 Task: In the  document Monkey.doc ,align picture to the 'center'. Insert word art below the picture and give heading  'Monkey  in Light Orange'
Action: Mouse moved to (503, 771)
Screenshot: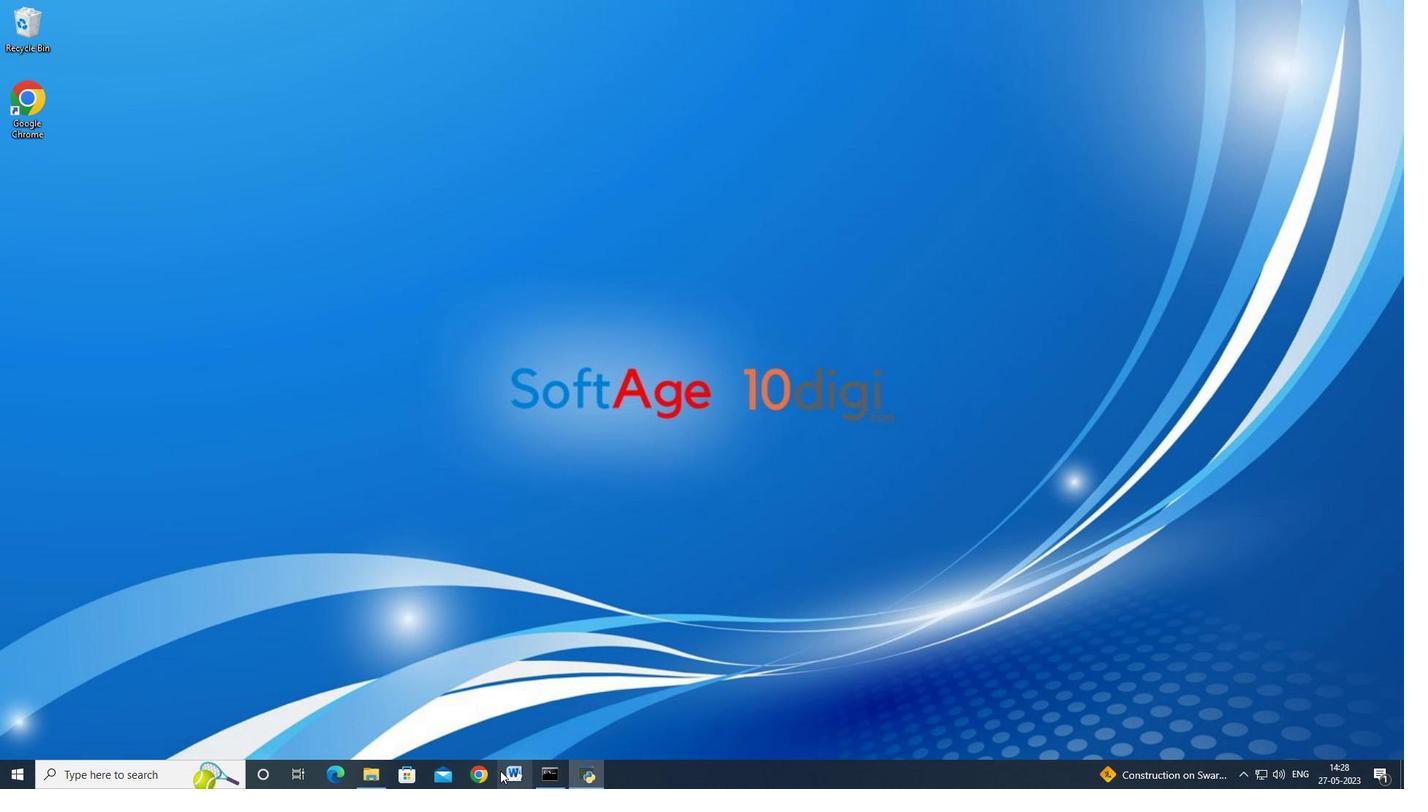 
Action: Mouse pressed left at (503, 771)
Screenshot: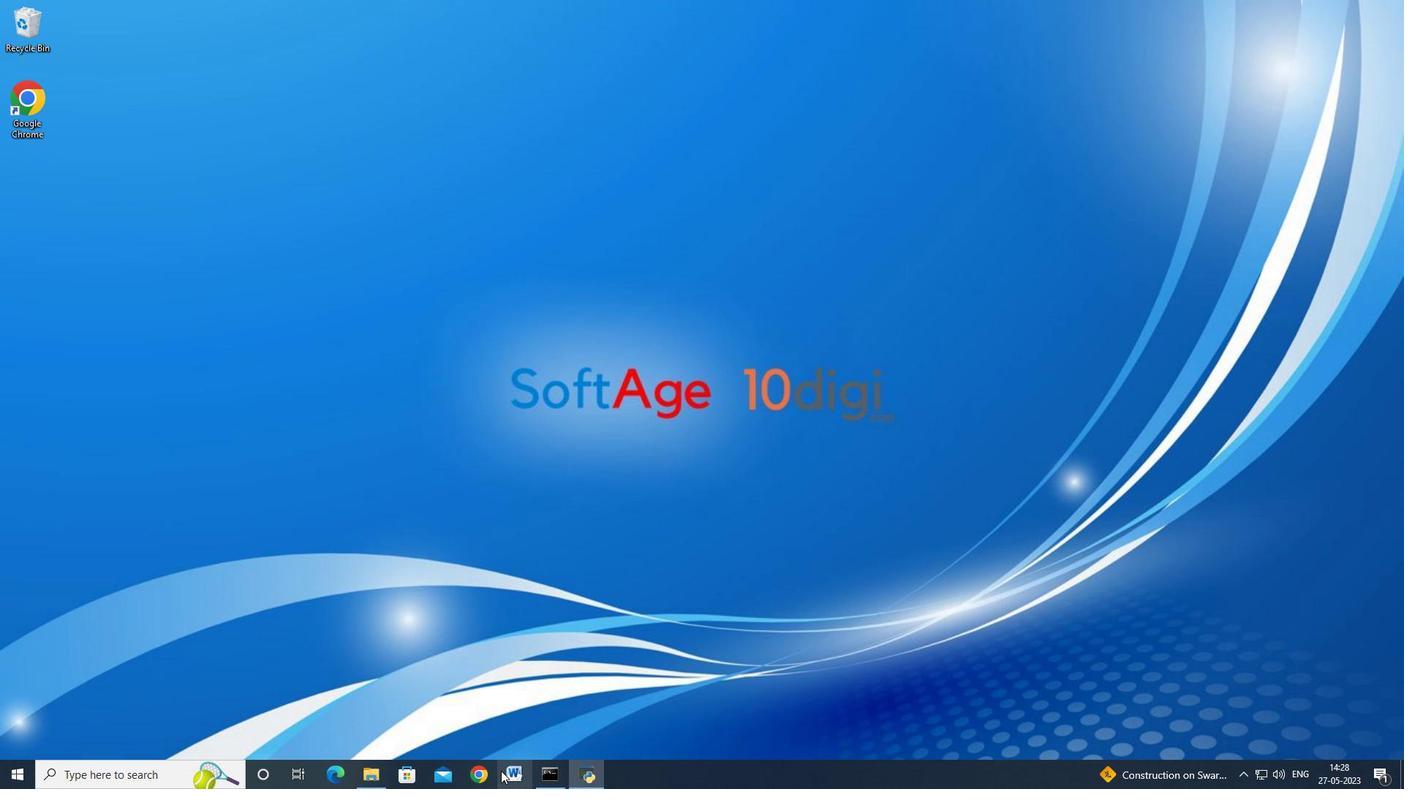 
Action: Mouse moved to (10, 28)
Screenshot: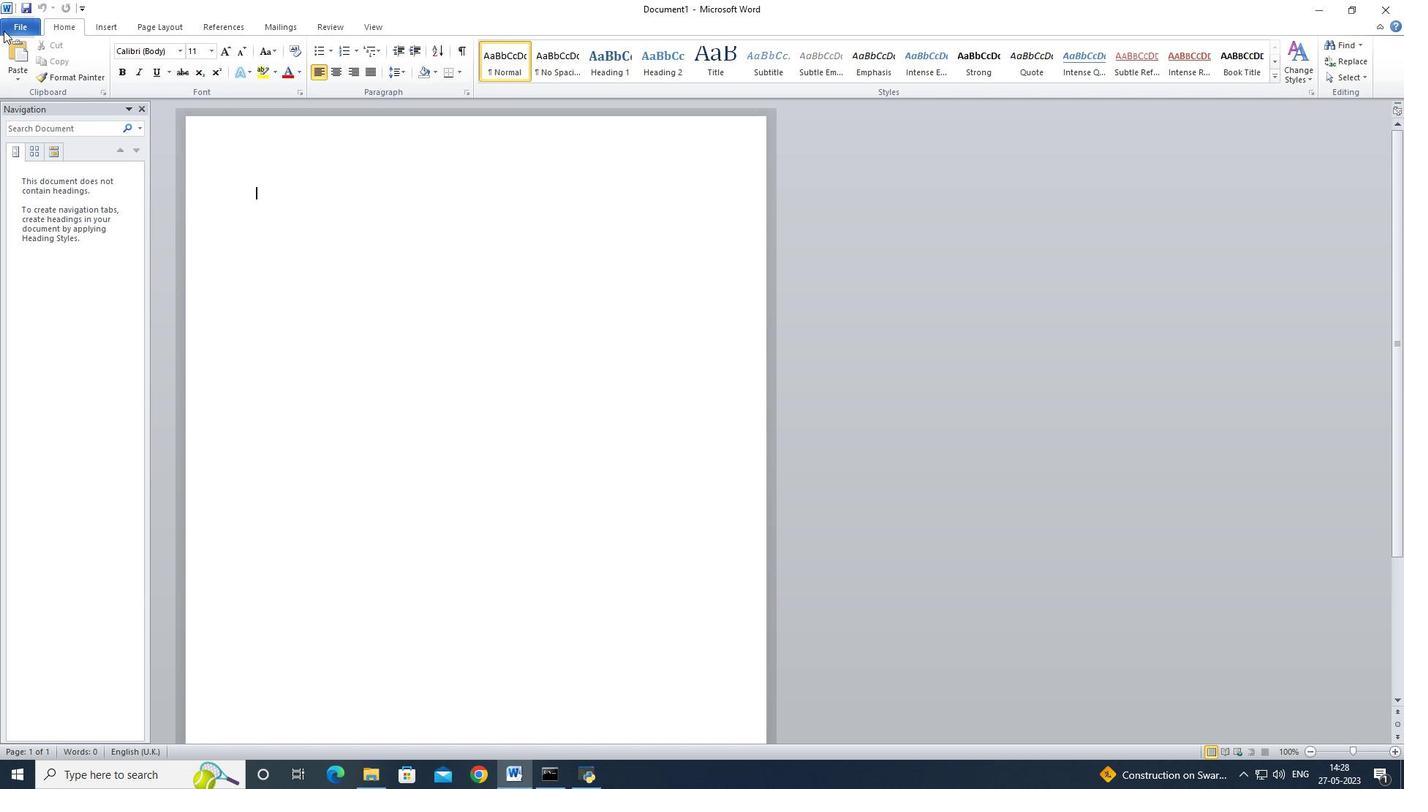 
Action: Mouse pressed left at (10, 28)
Screenshot: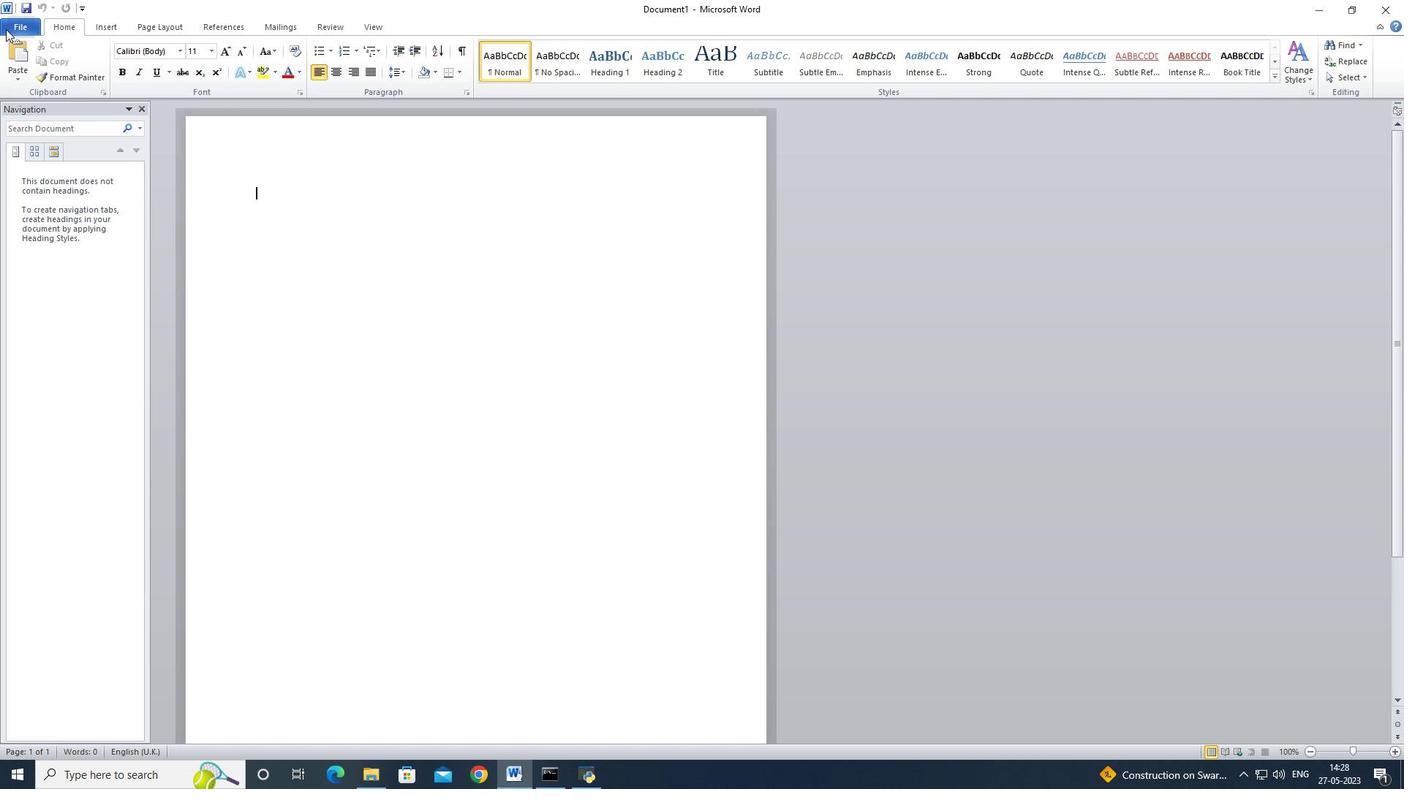 
Action: Mouse moved to (36, 90)
Screenshot: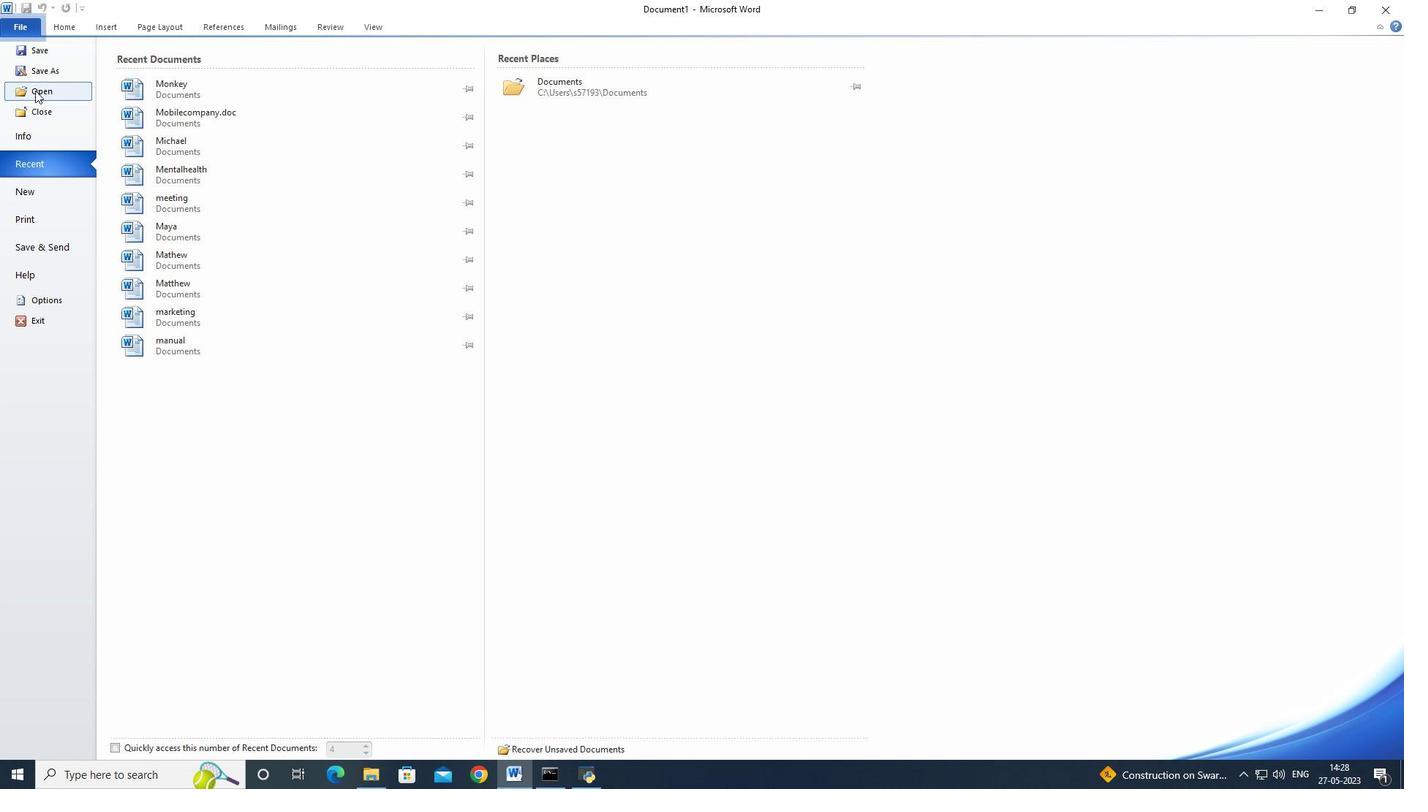 
Action: Mouse pressed left at (36, 90)
Screenshot: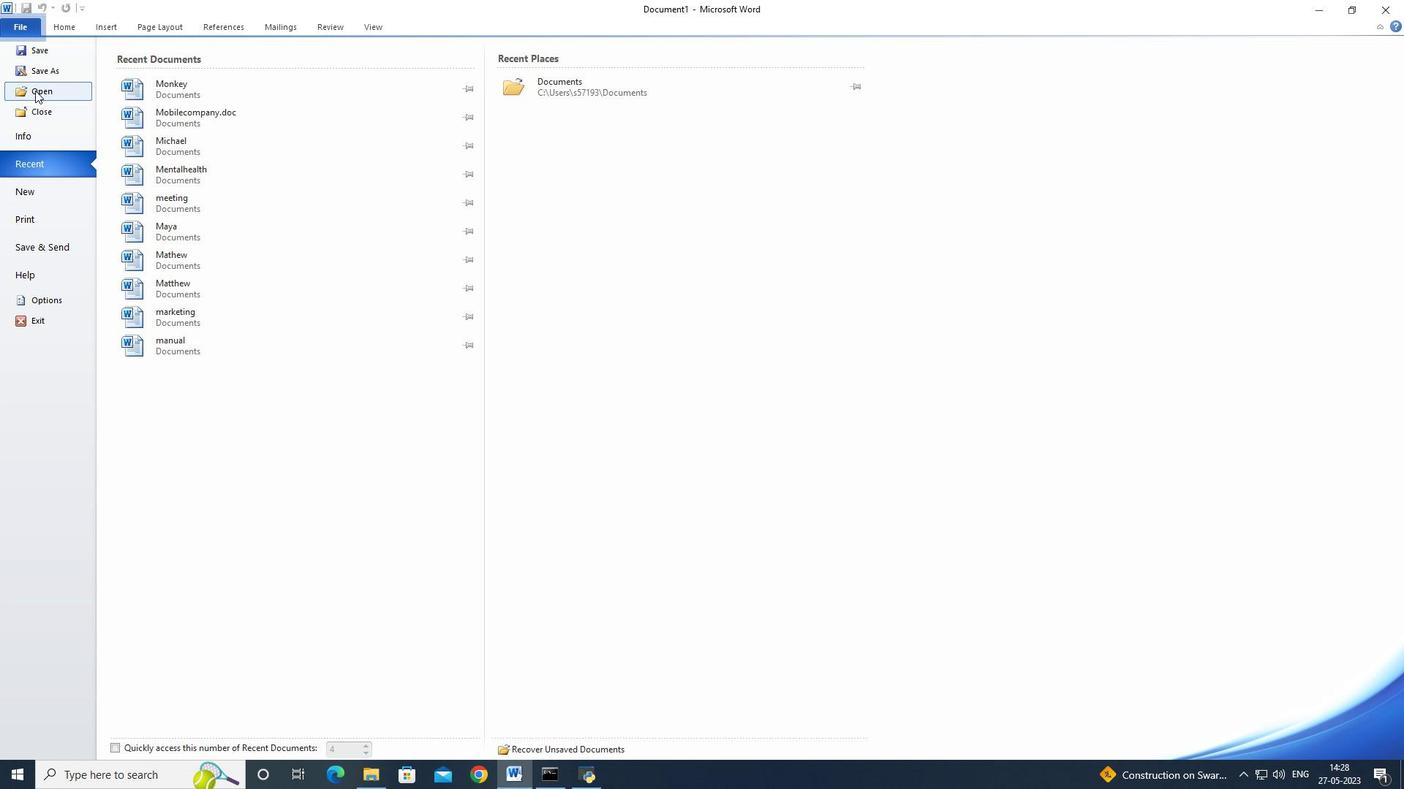 
Action: Mouse moved to (169, 154)
Screenshot: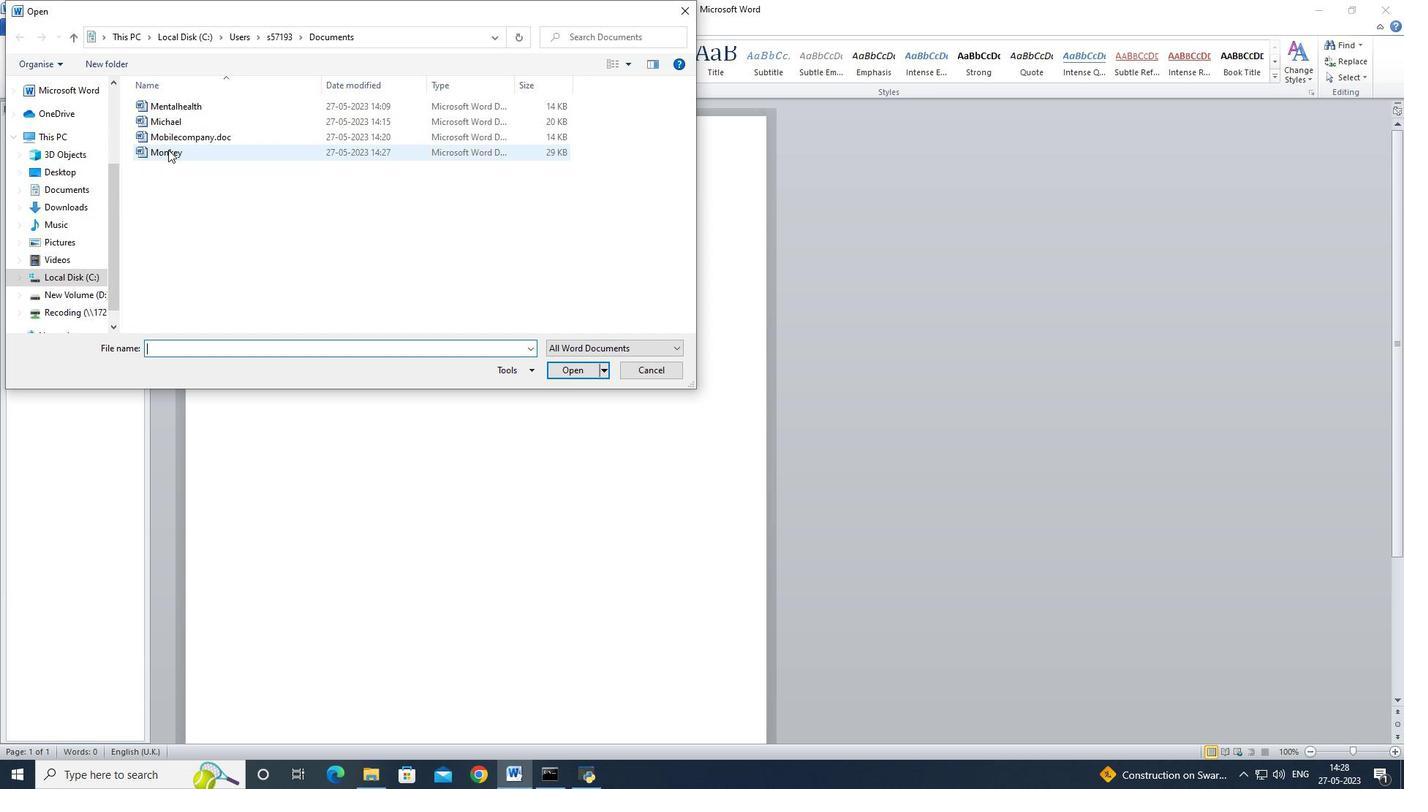 
Action: Mouse pressed left at (169, 154)
Screenshot: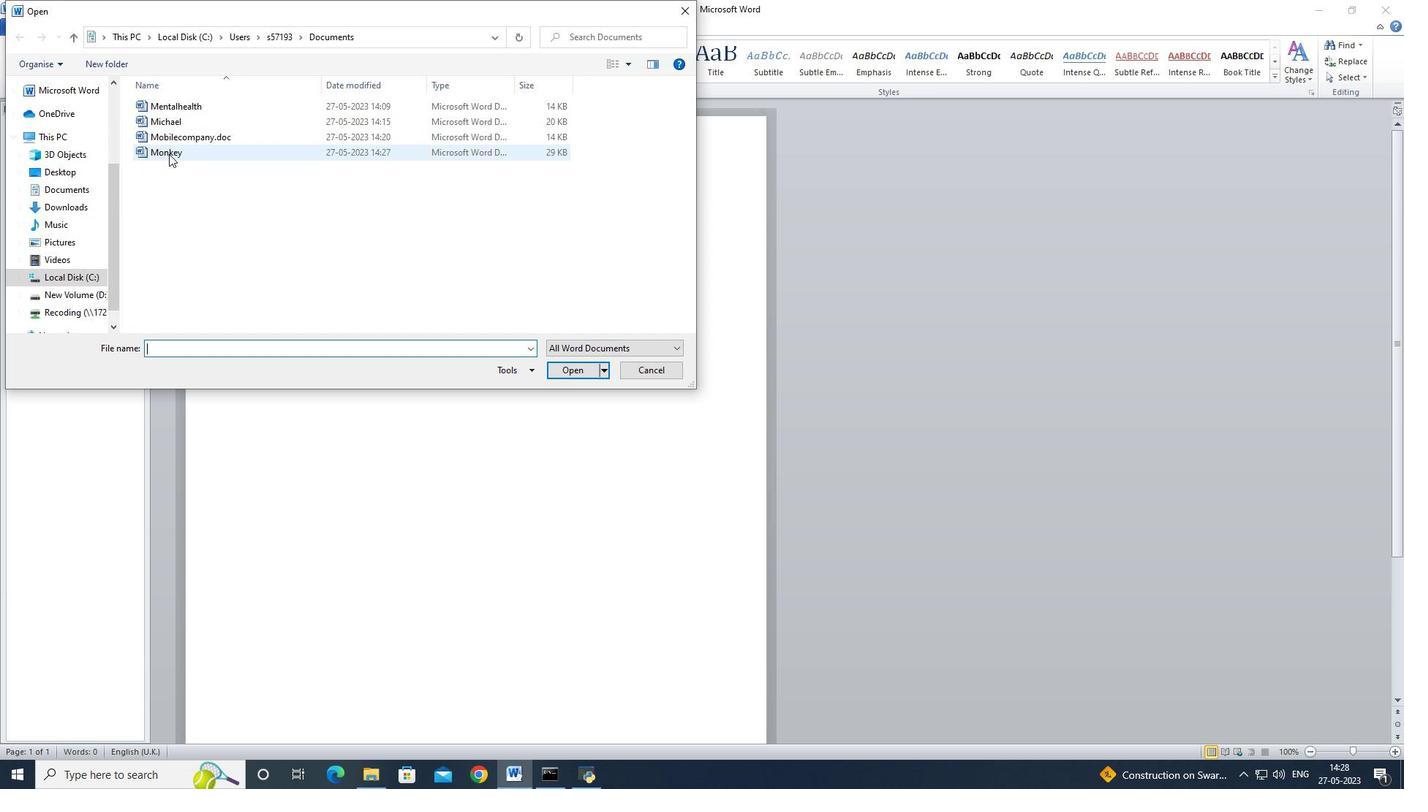 
Action: Mouse moved to (557, 370)
Screenshot: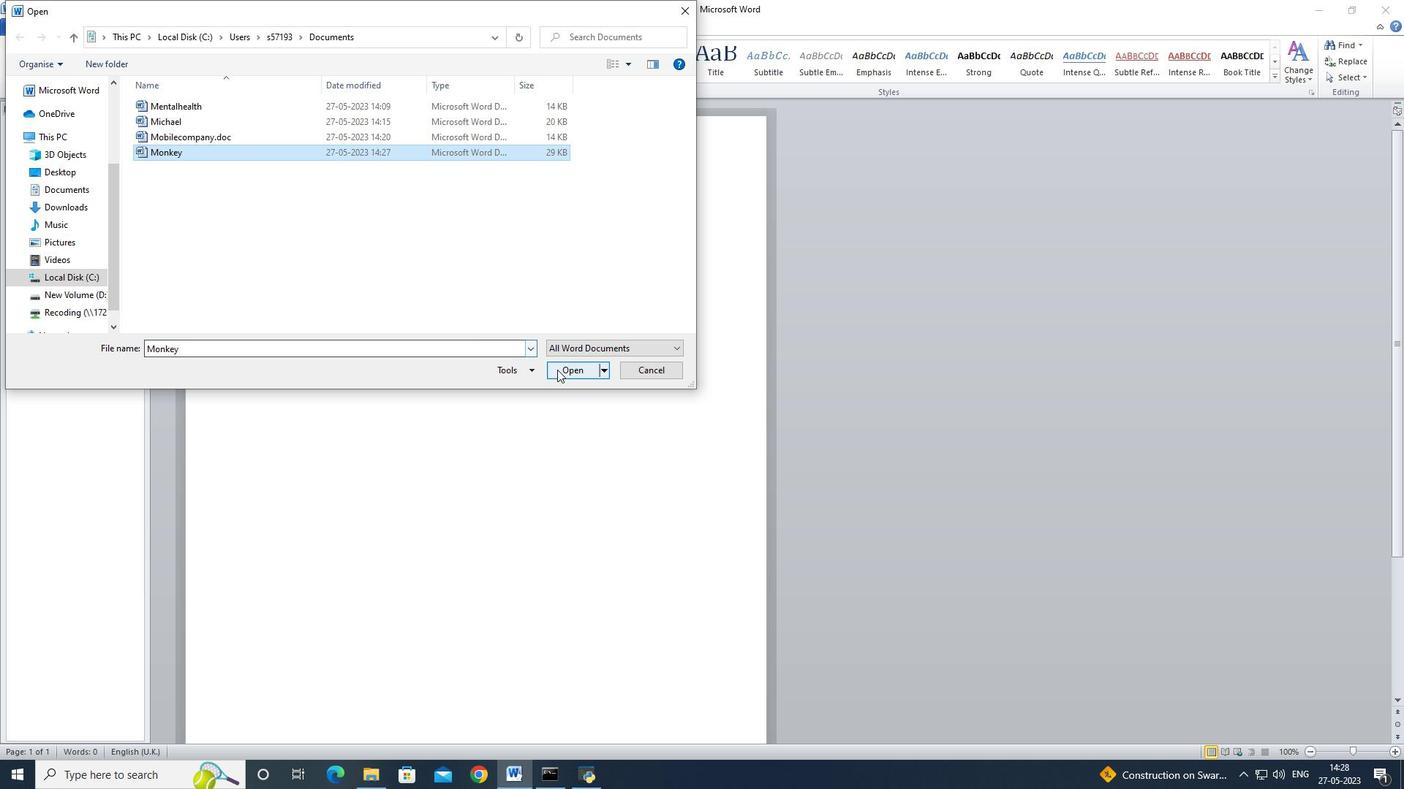 
Action: Mouse pressed left at (557, 370)
Screenshot: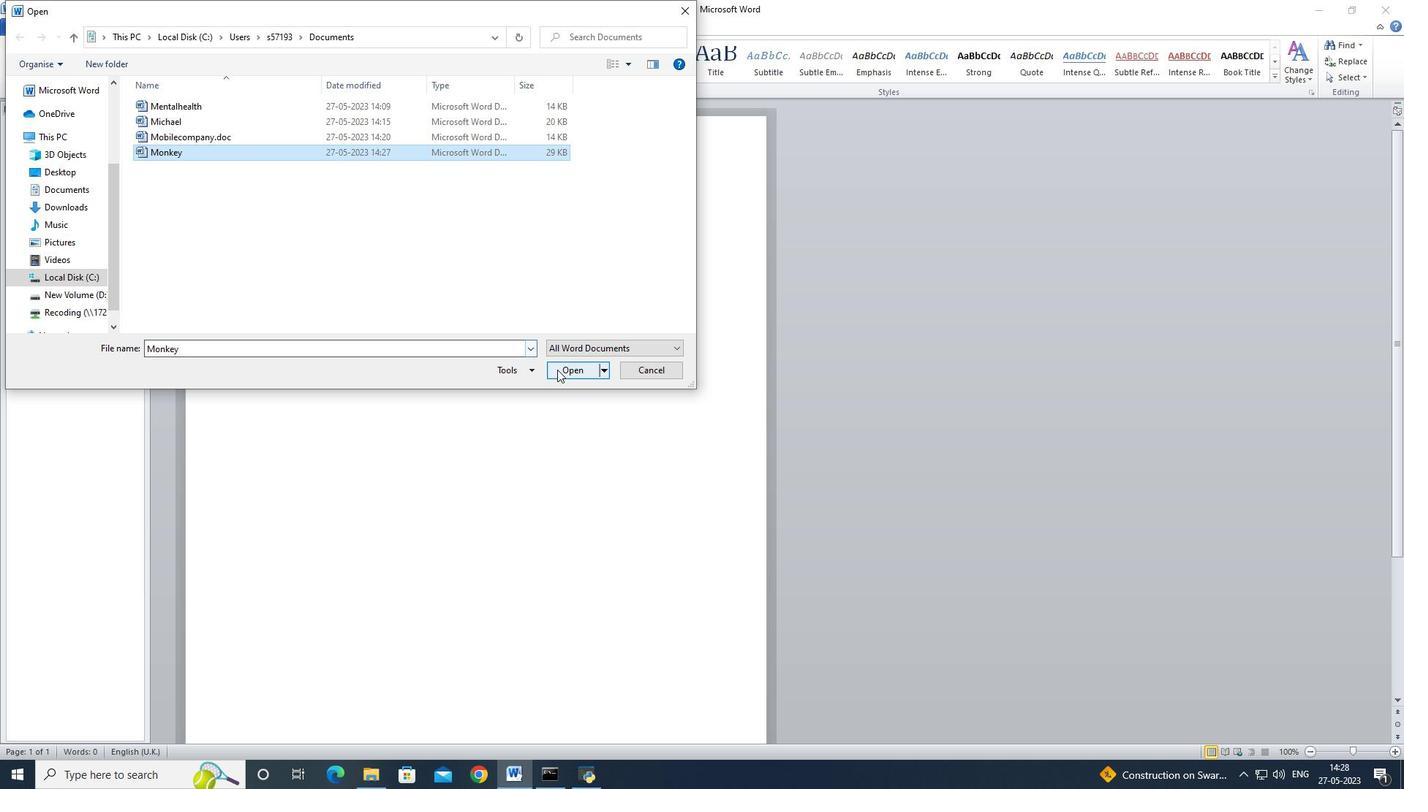 
Action: Mouse moved to (334, 285)
Screenshot: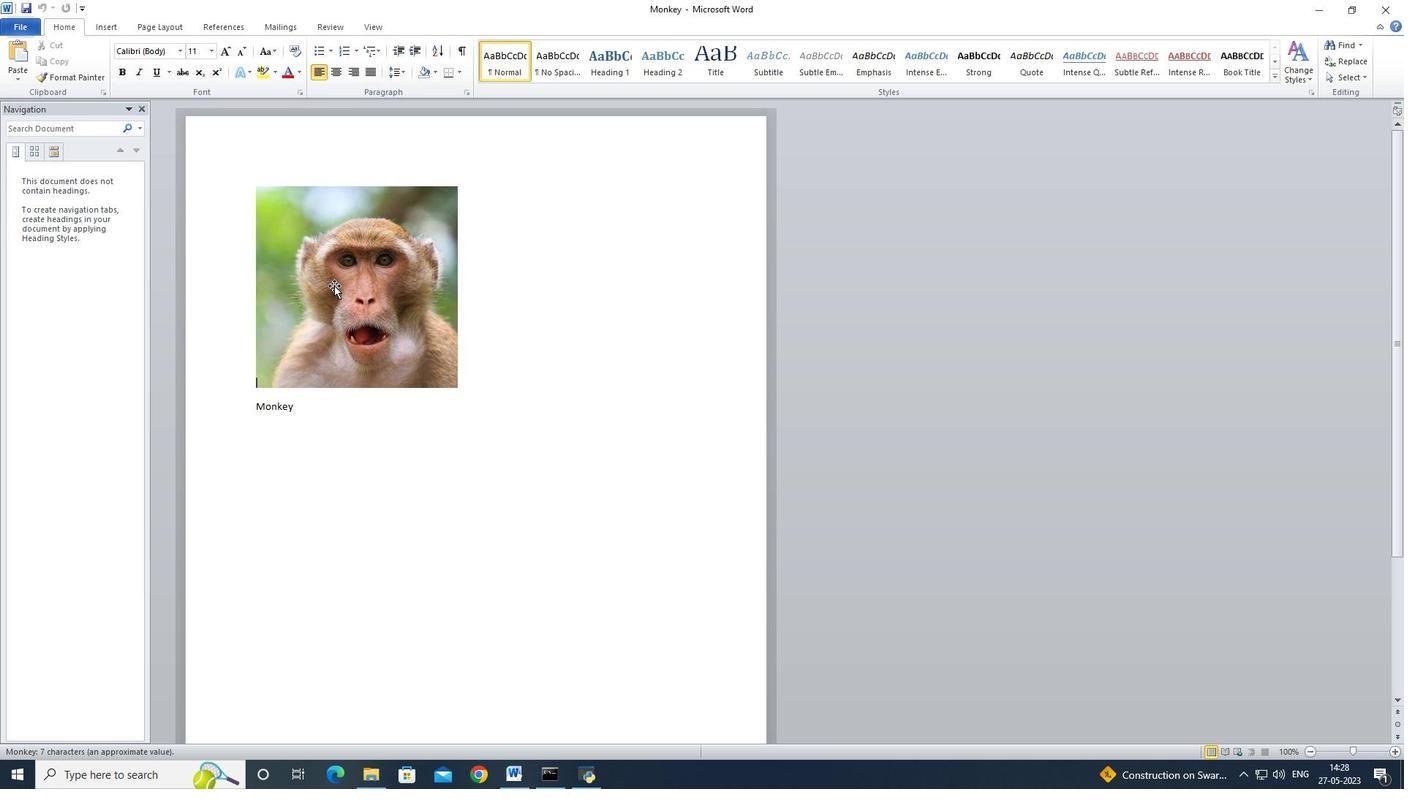 
Action: Mouse pressed left at (334, 285)
Screenshot: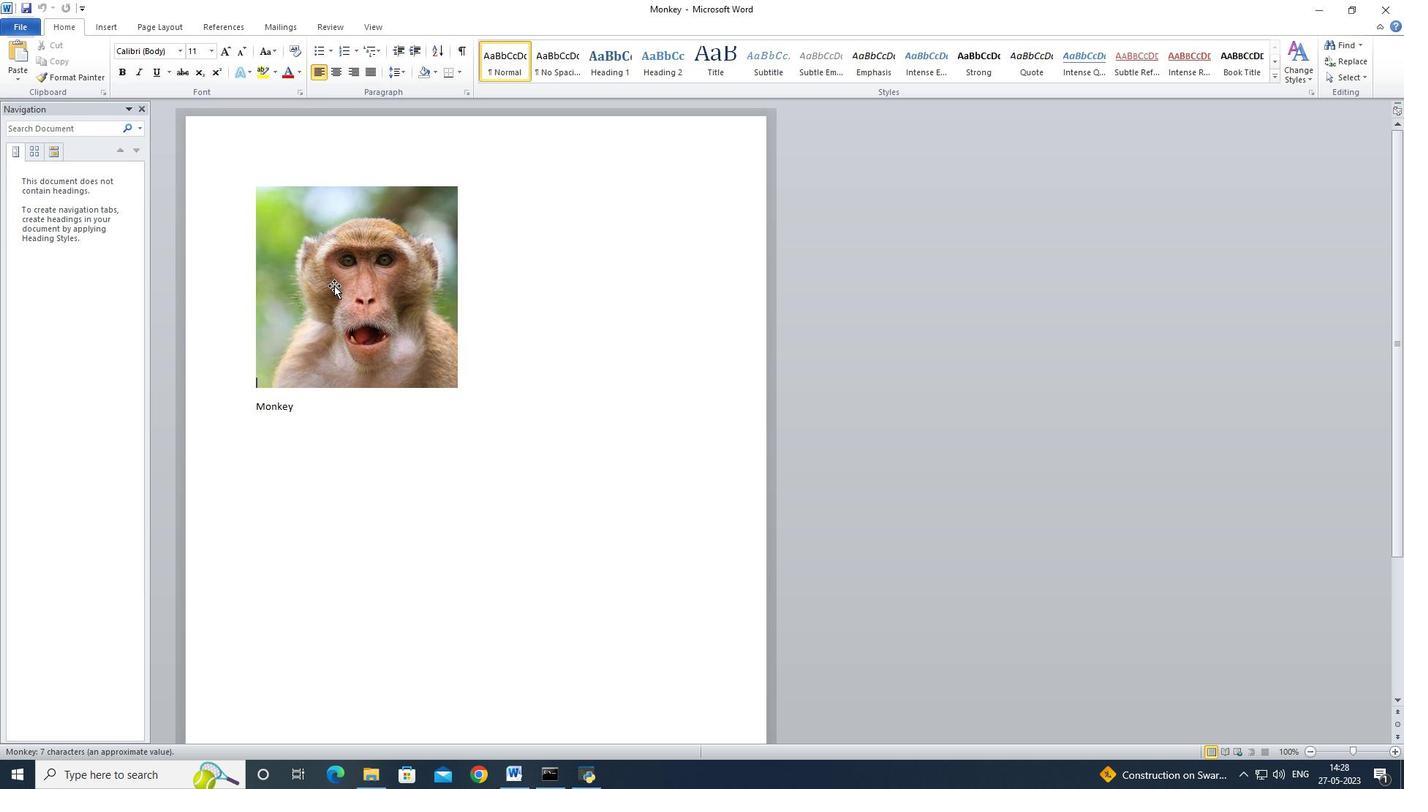 
Action: Mouse moved to (334, 73)
Screenshot: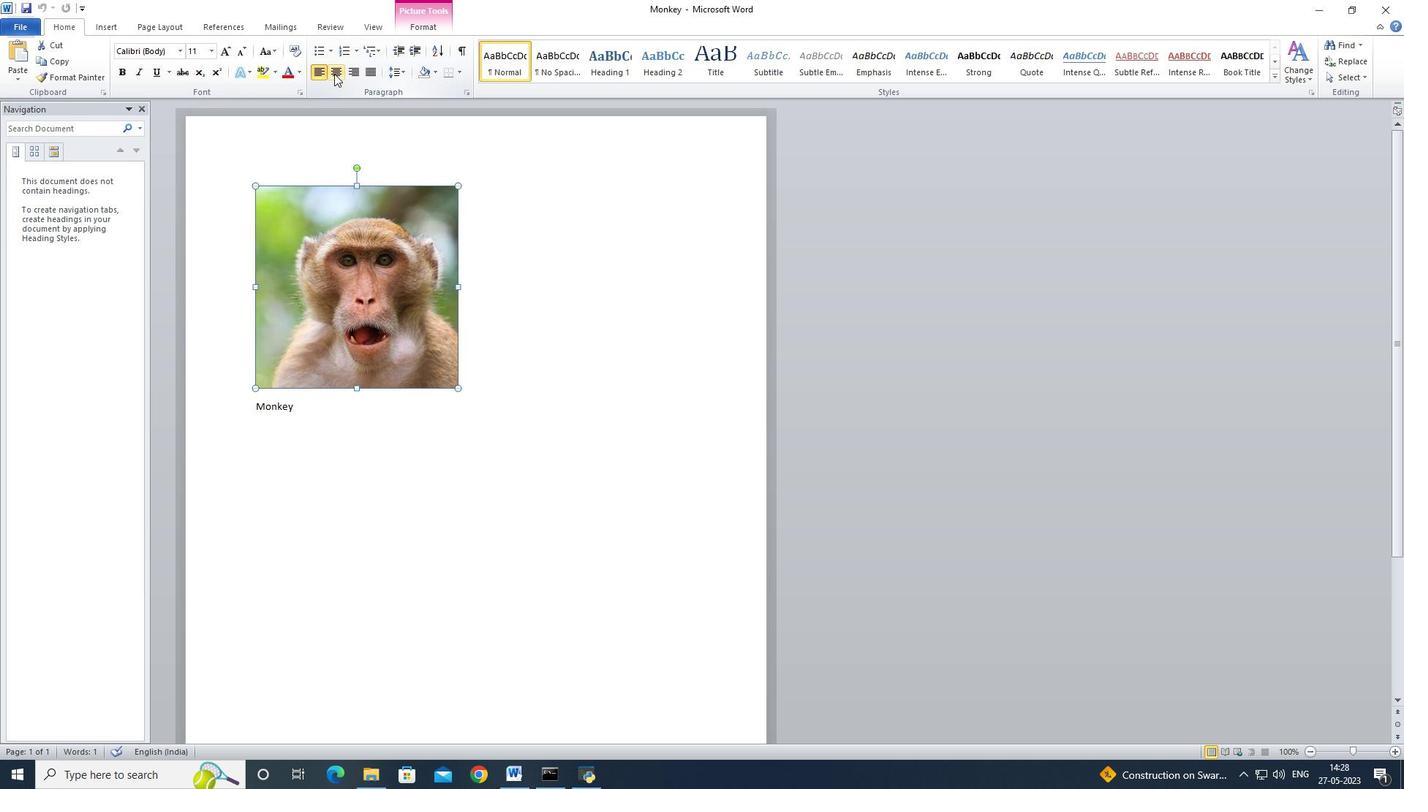 
Action: Mouse pressed left at (334, 73)
Screenshot: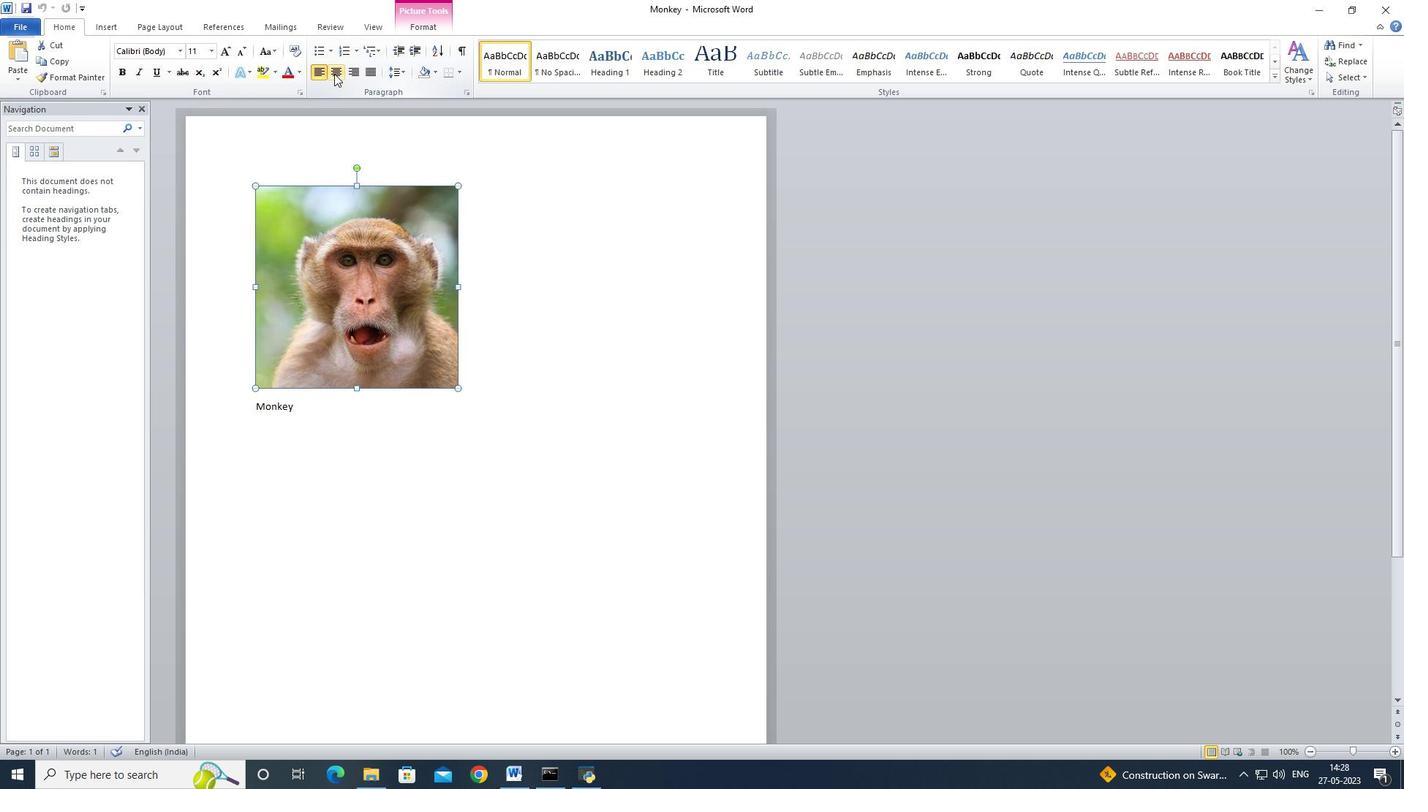 
Action: Mouse moved to (622, 254)
Screenshot: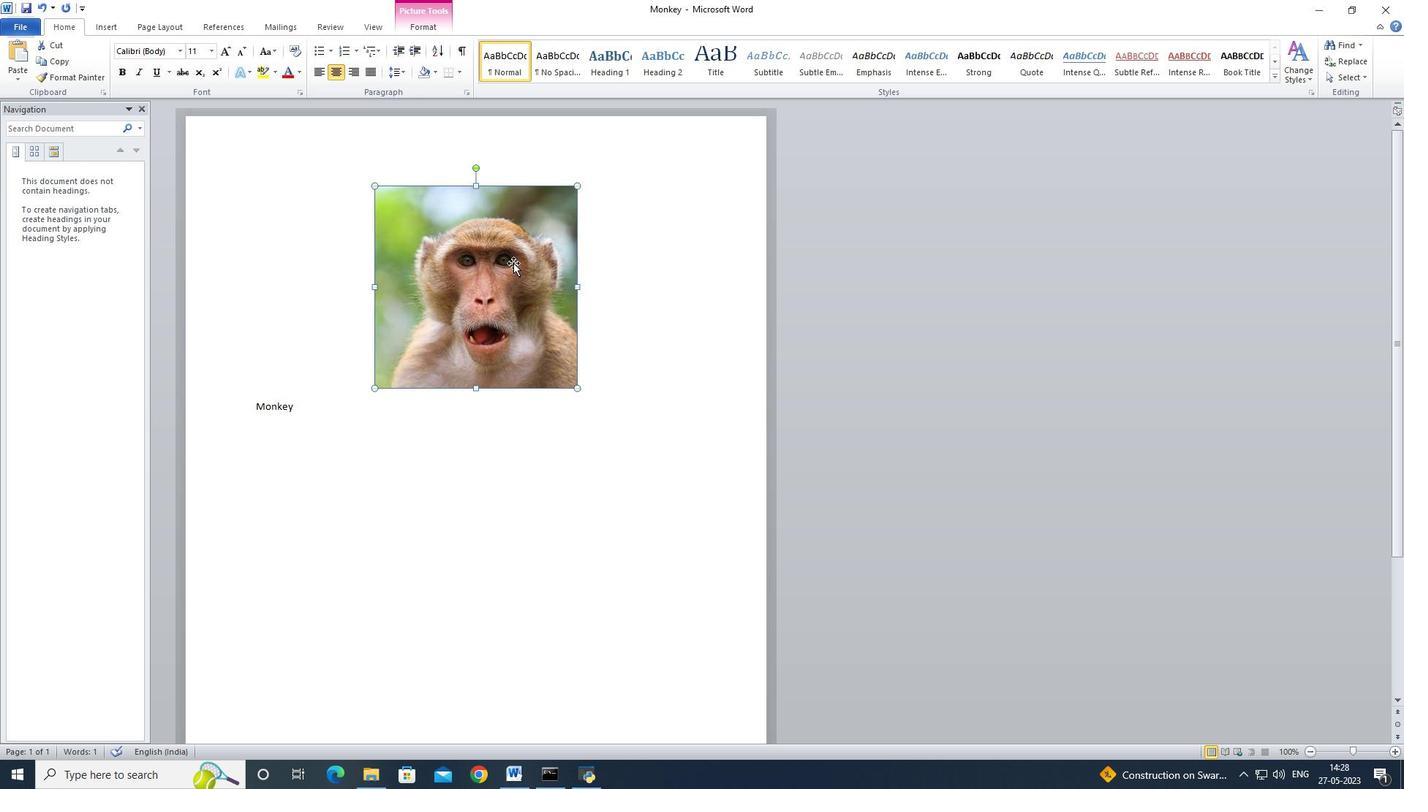 
Action: Mouse pressed left at (622, 254)
Screenshot: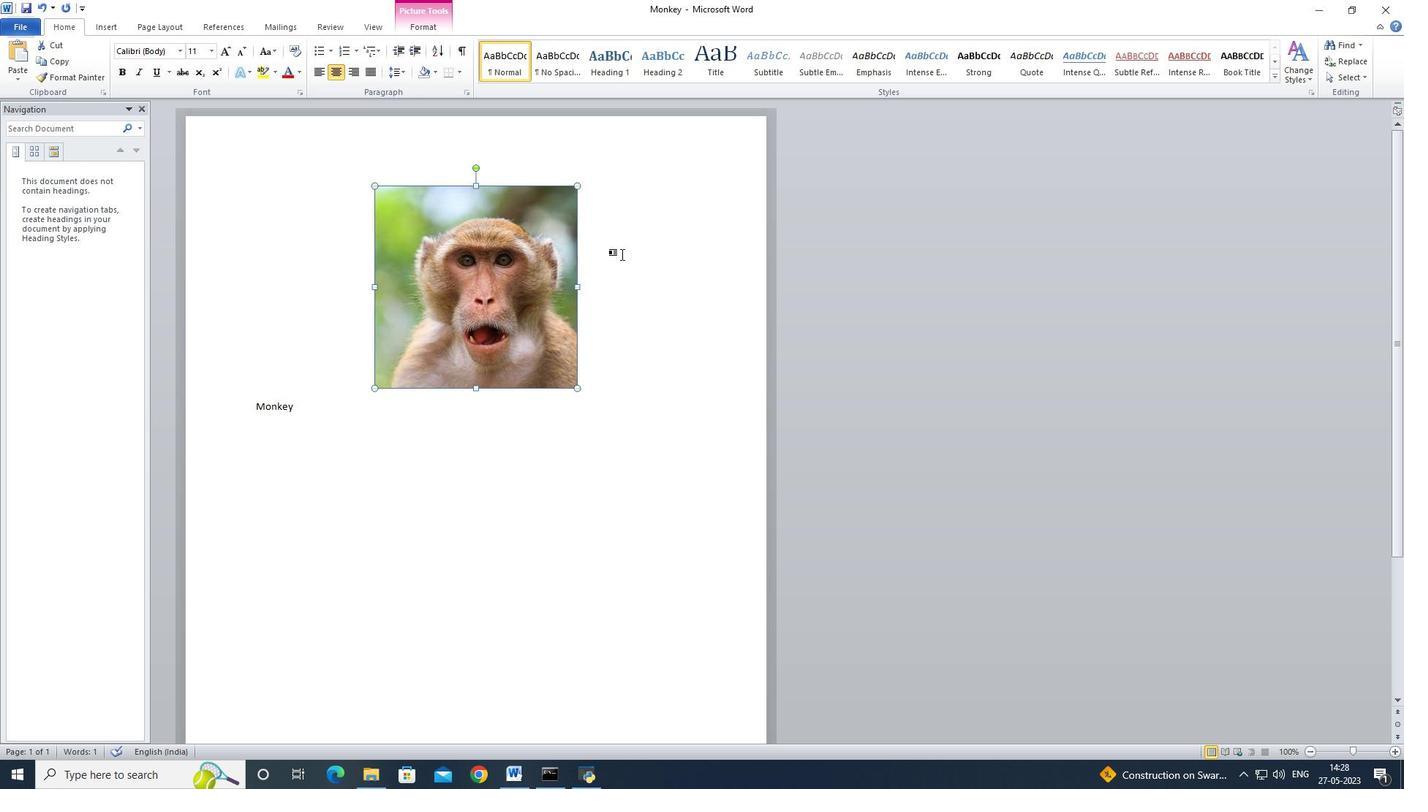 
Action: Mouse moved to (111, 27)
Screenshot: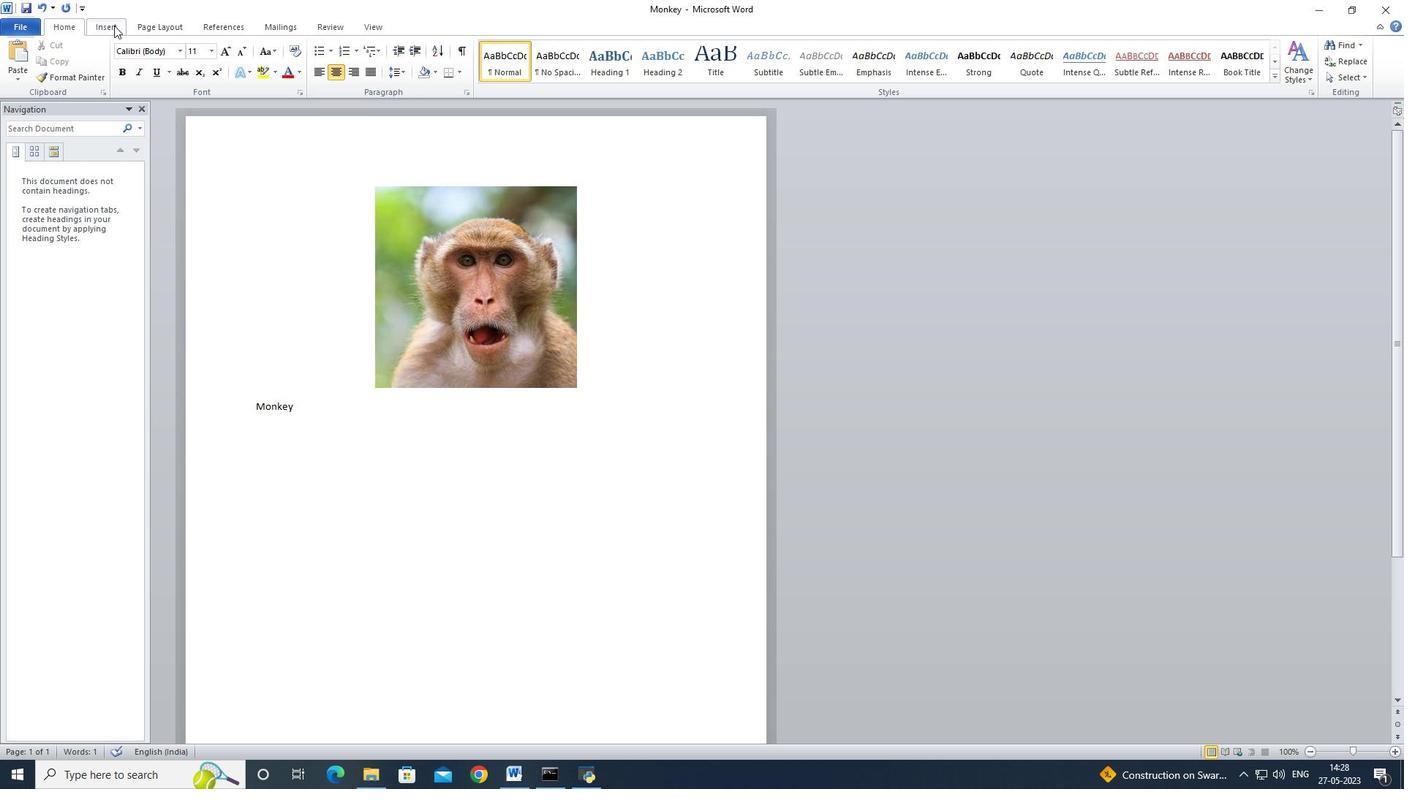 
Action: Mouse pressed left at (111, 27)
Screenshot: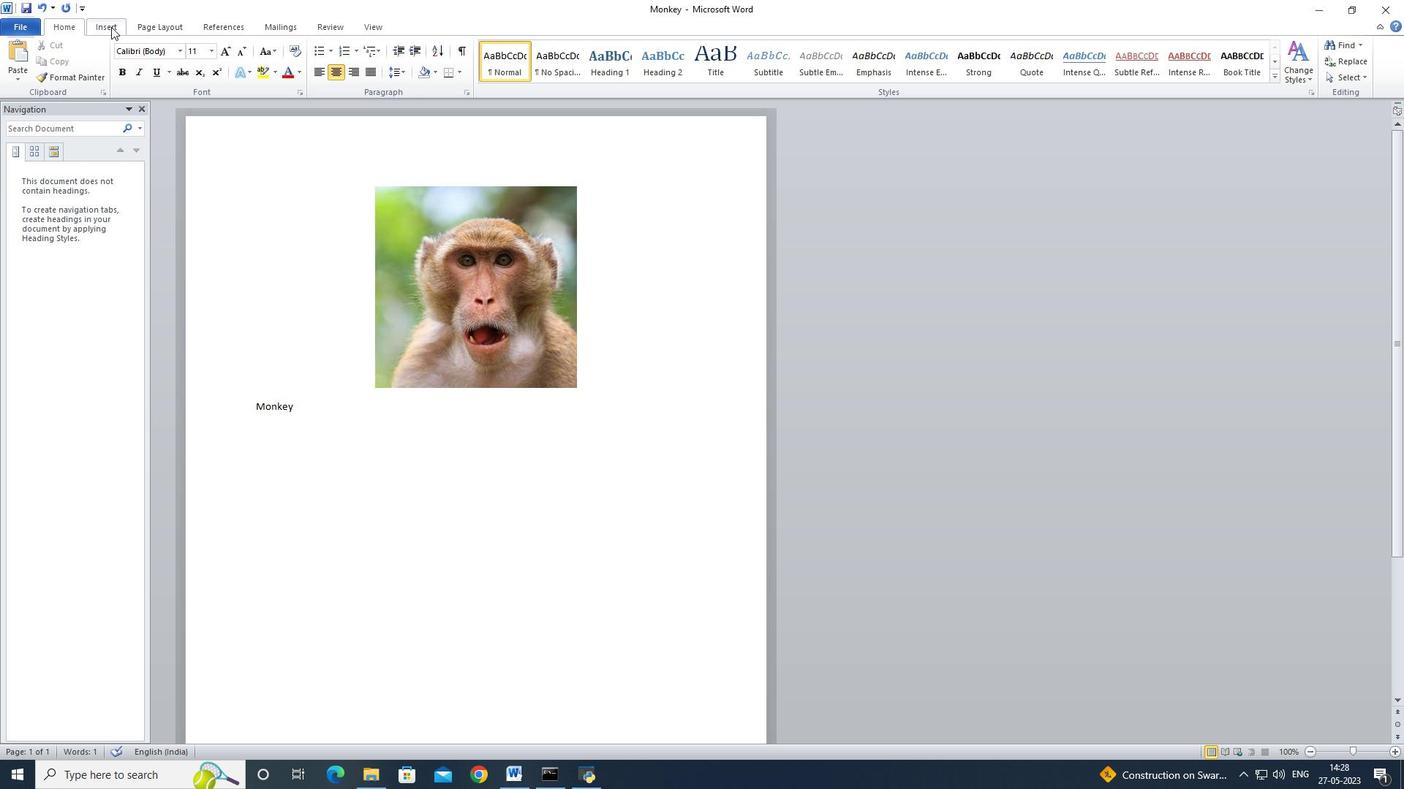 
Action: Mouse moved to (688, 76)
Screenshot: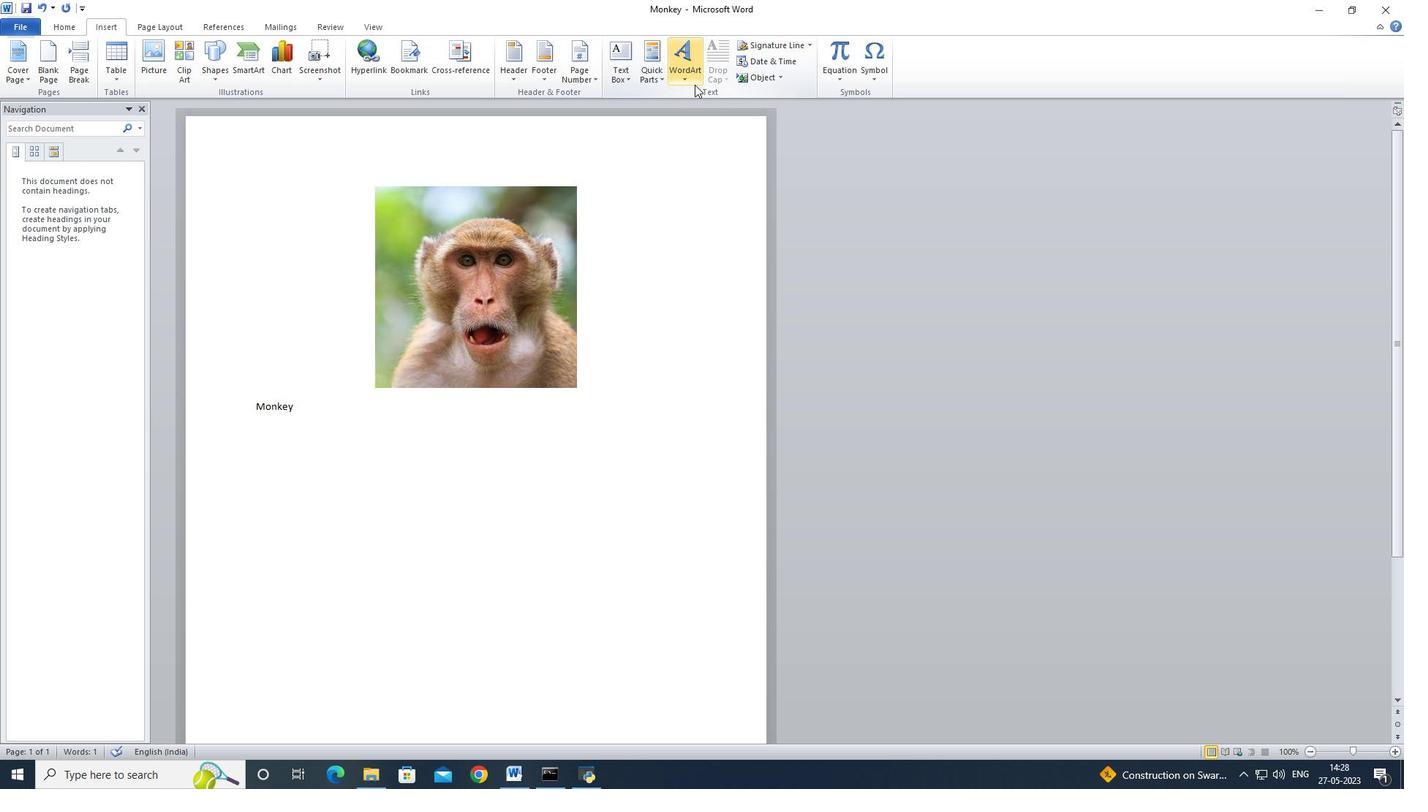 
Action: Mouse pressed left at (688, 76)
Screenshot: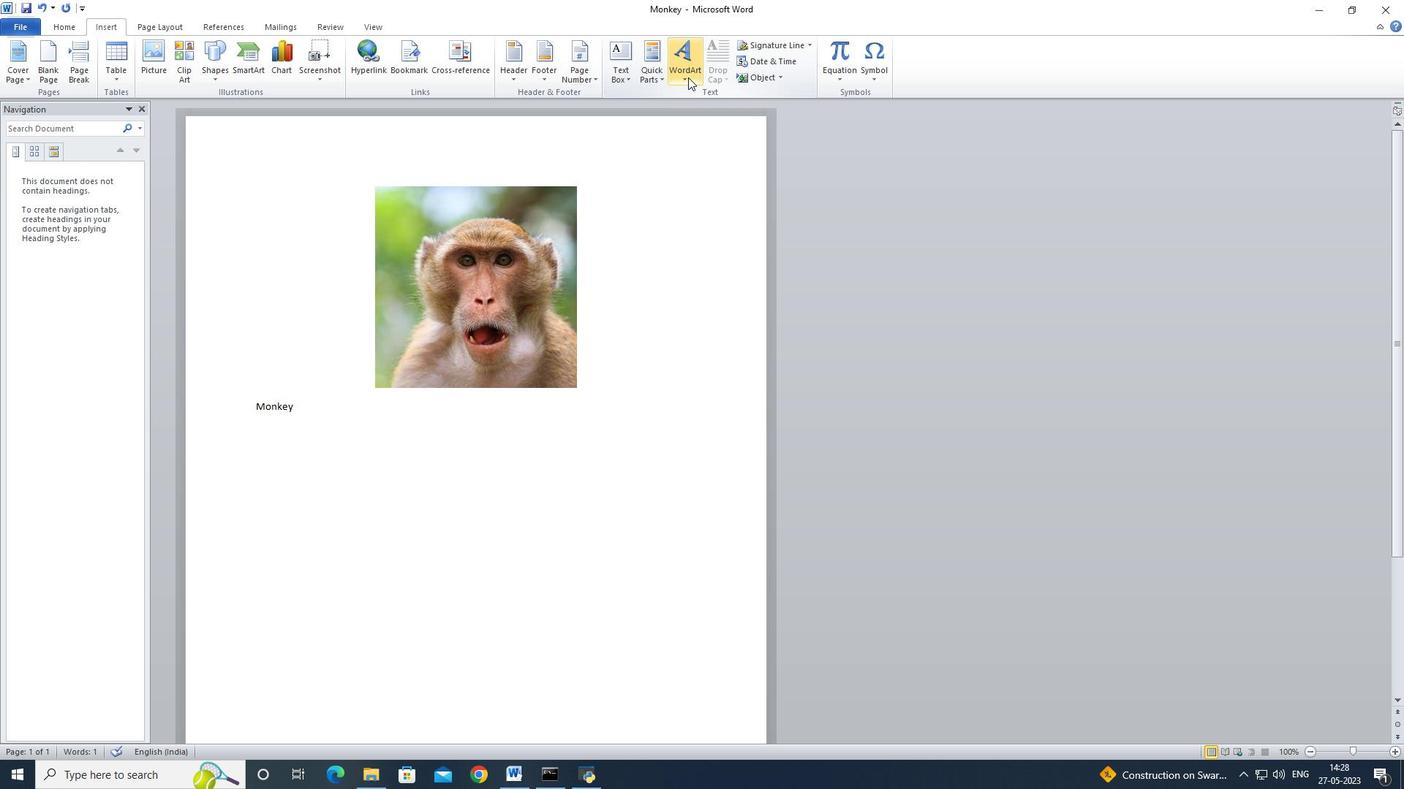 
Action: Mouse moved to (718, 106)
Screenshot: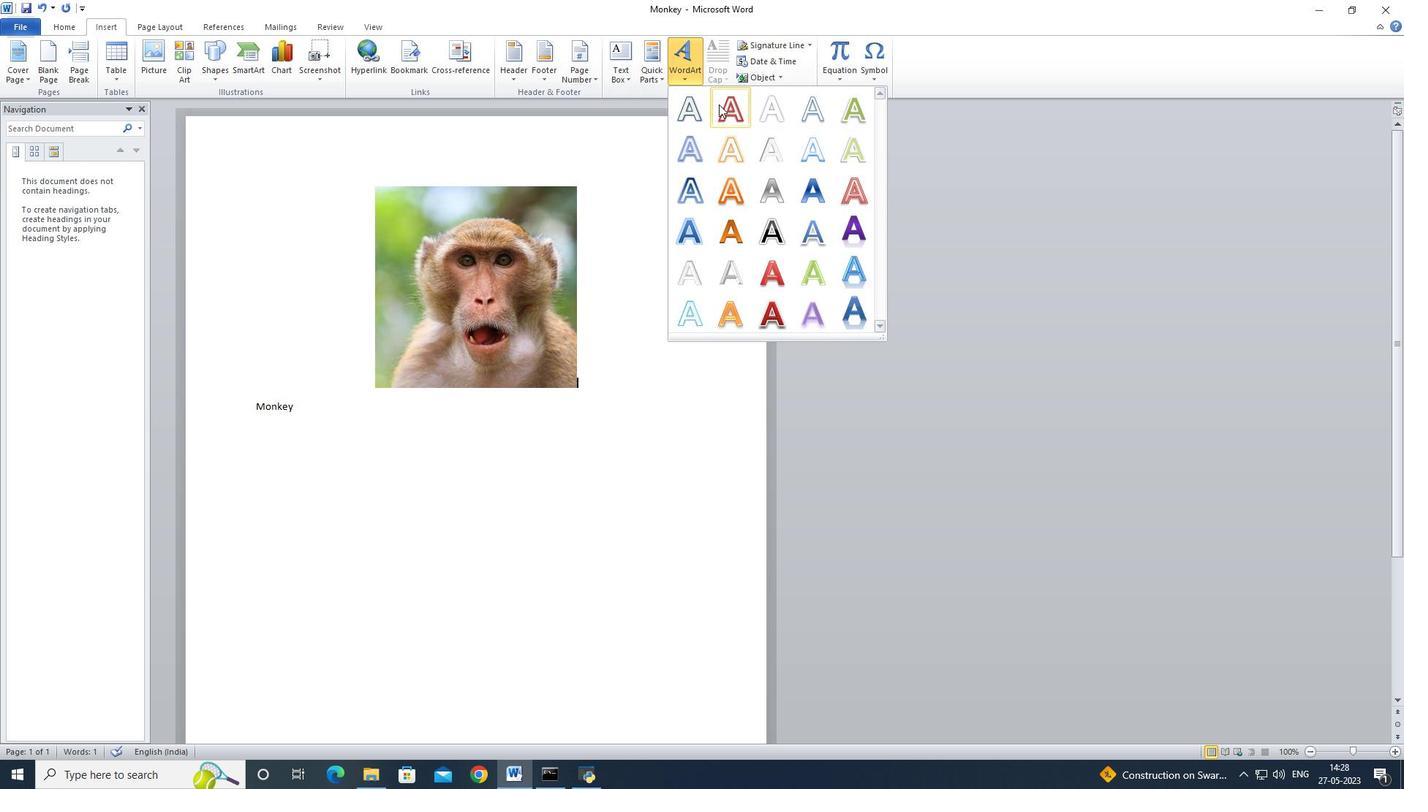 
Action: Mouse pressed left at (718, 106)
Screenshot: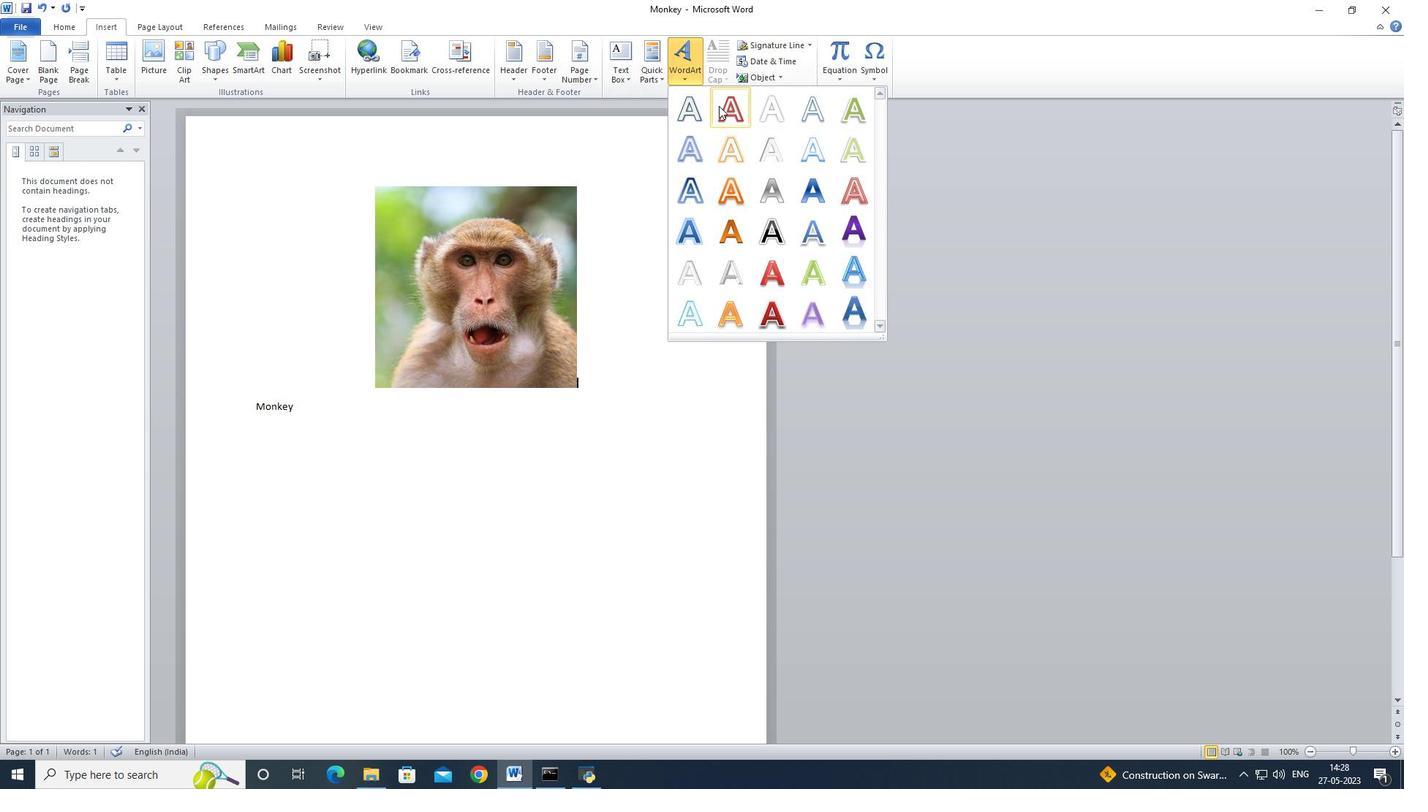 
Action: Mouse moved to (353, 185)
Screenshot: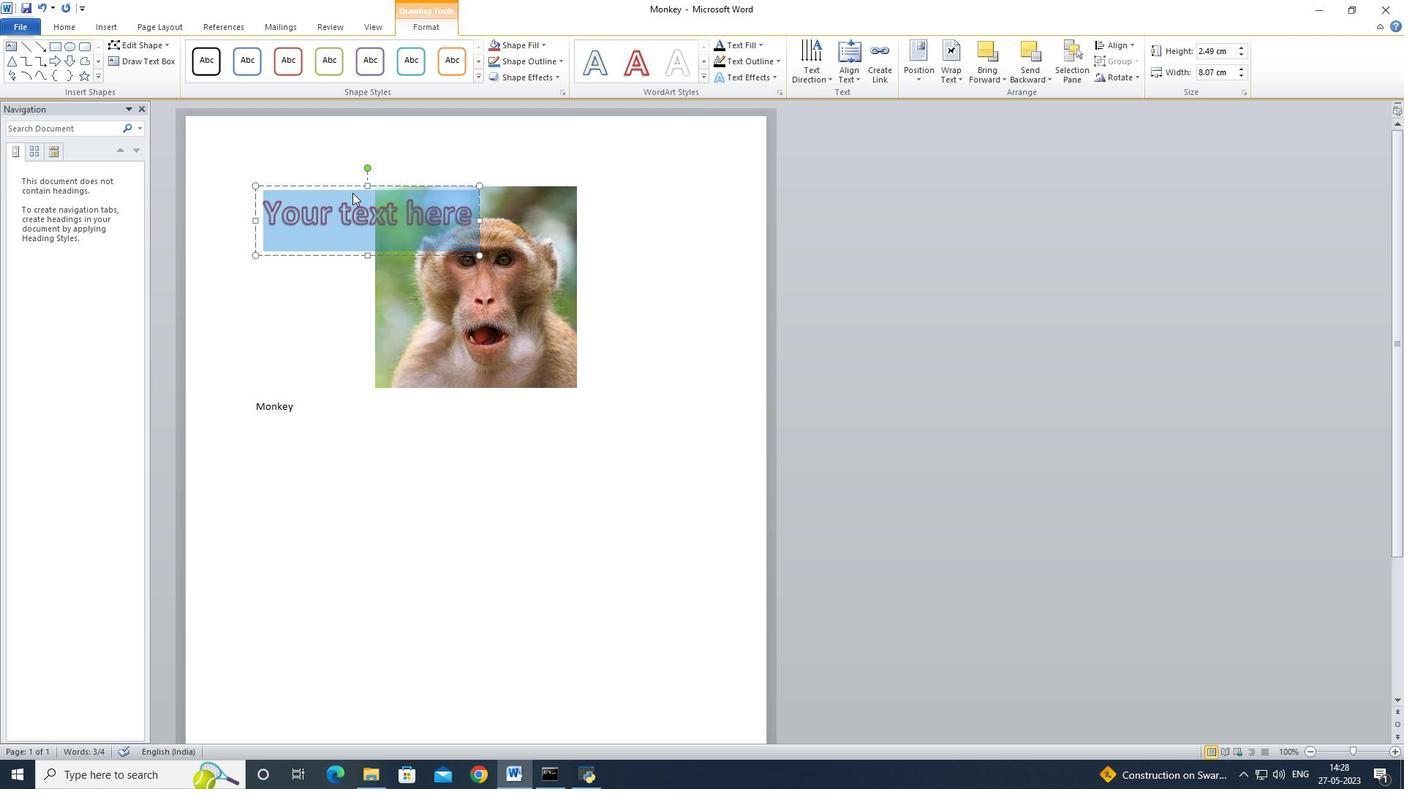 
Action: Mouse pressed left at (353, 185)
Screenshot: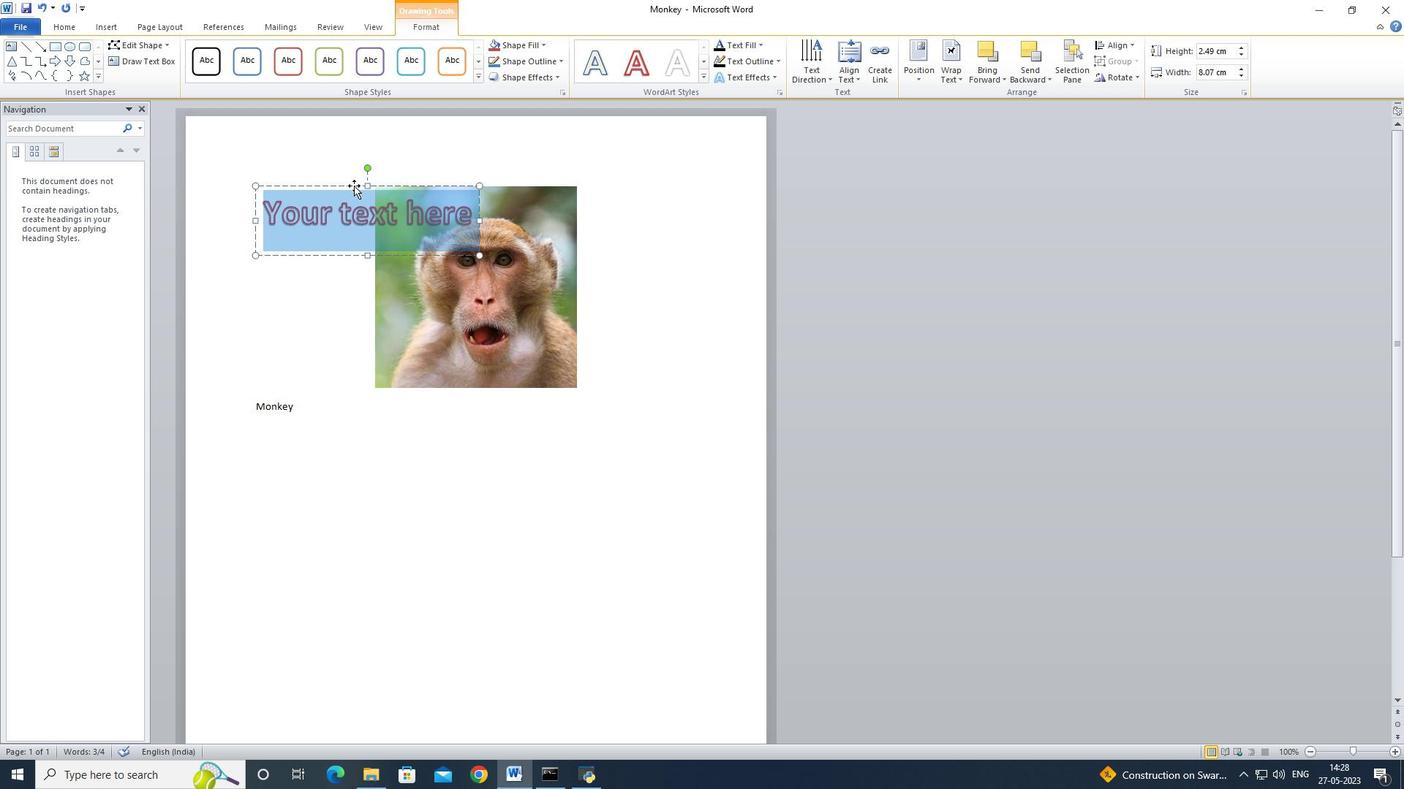 
Action: Mouse moved to (452, 416)
Screenshot: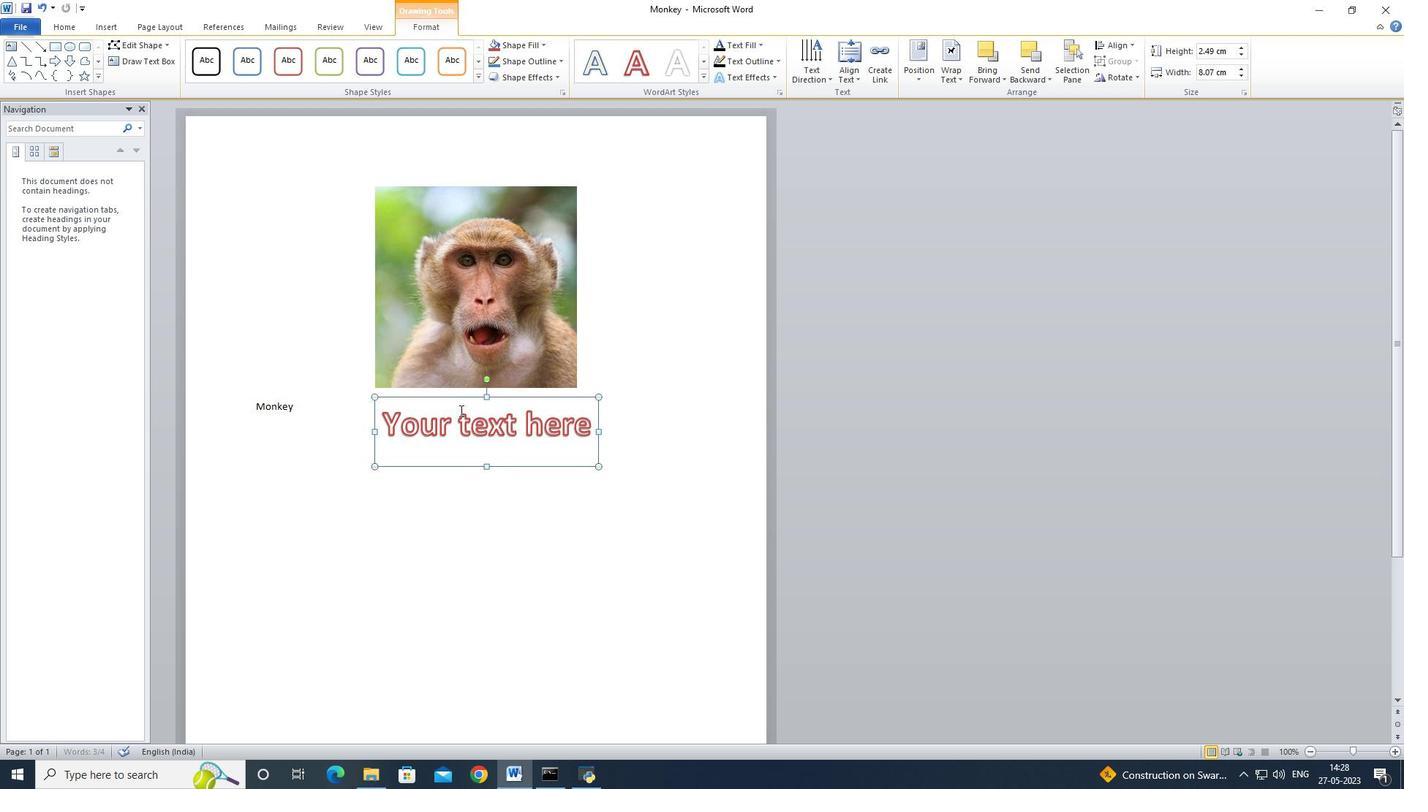
Action: Mouse pressed left at (452, 416)
Screenshot: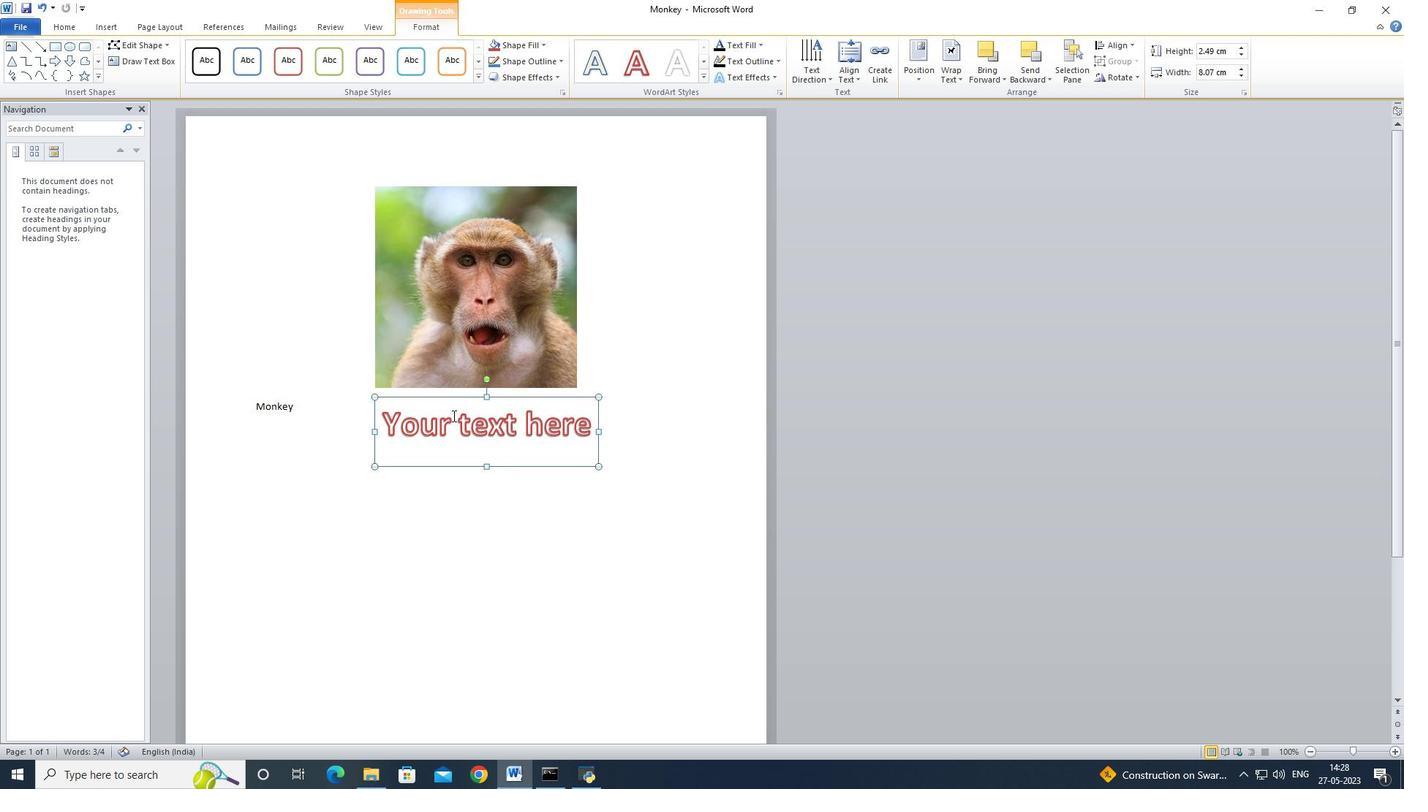 
Action: Mouse pressed left at (452, 416)
Screenshot: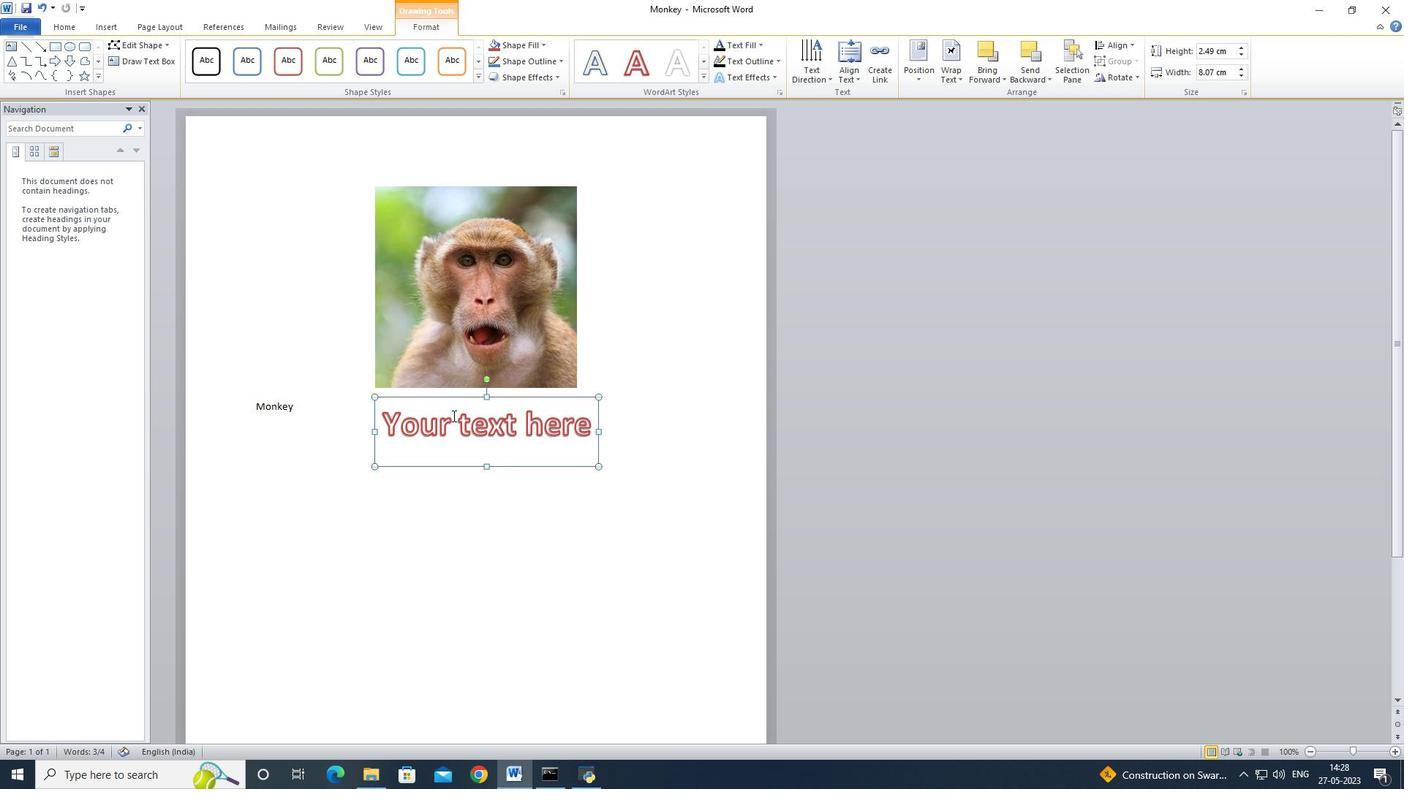 
Action: Mouse moved to (585, 428)
Screenshot: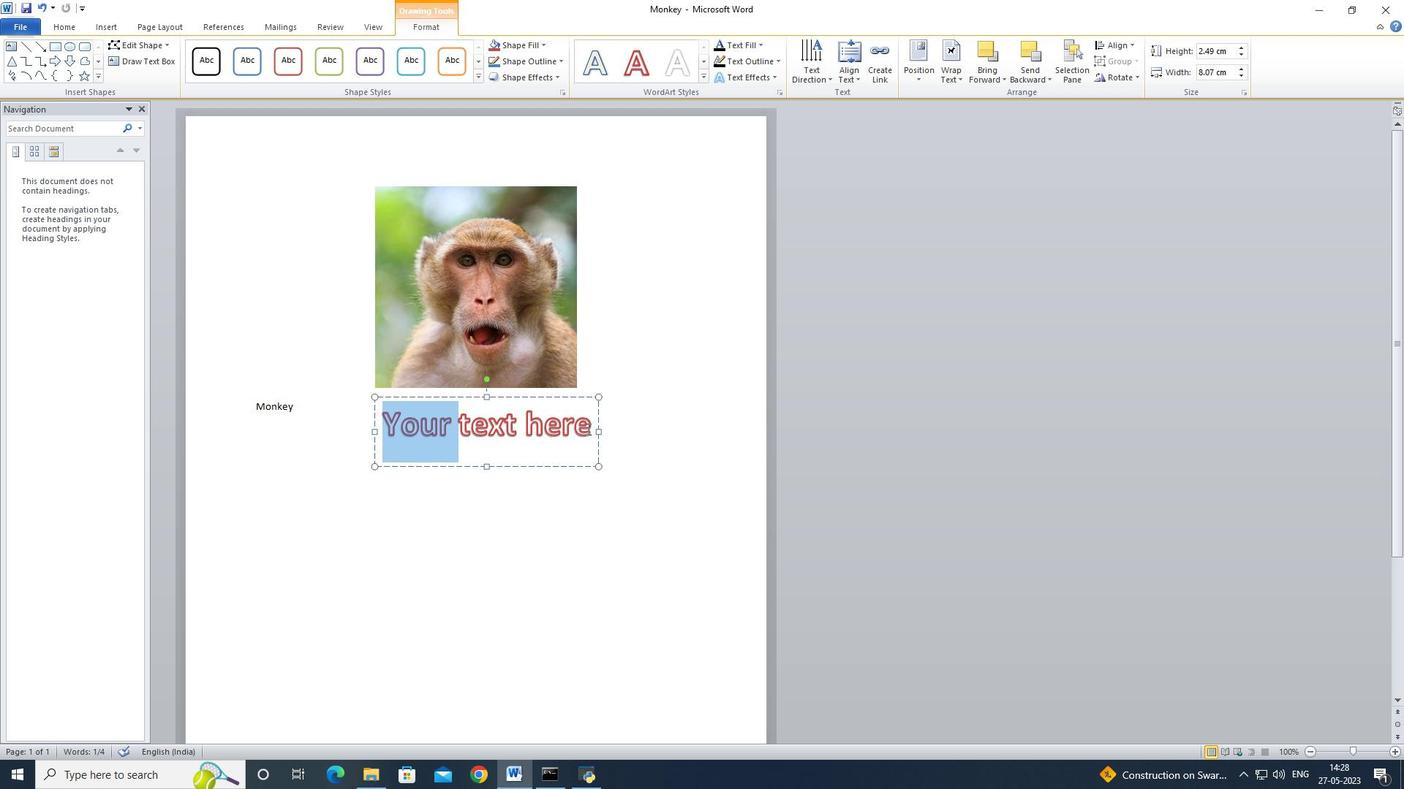 
Action: Mouse pressed left at (585, 428)
Screenshot: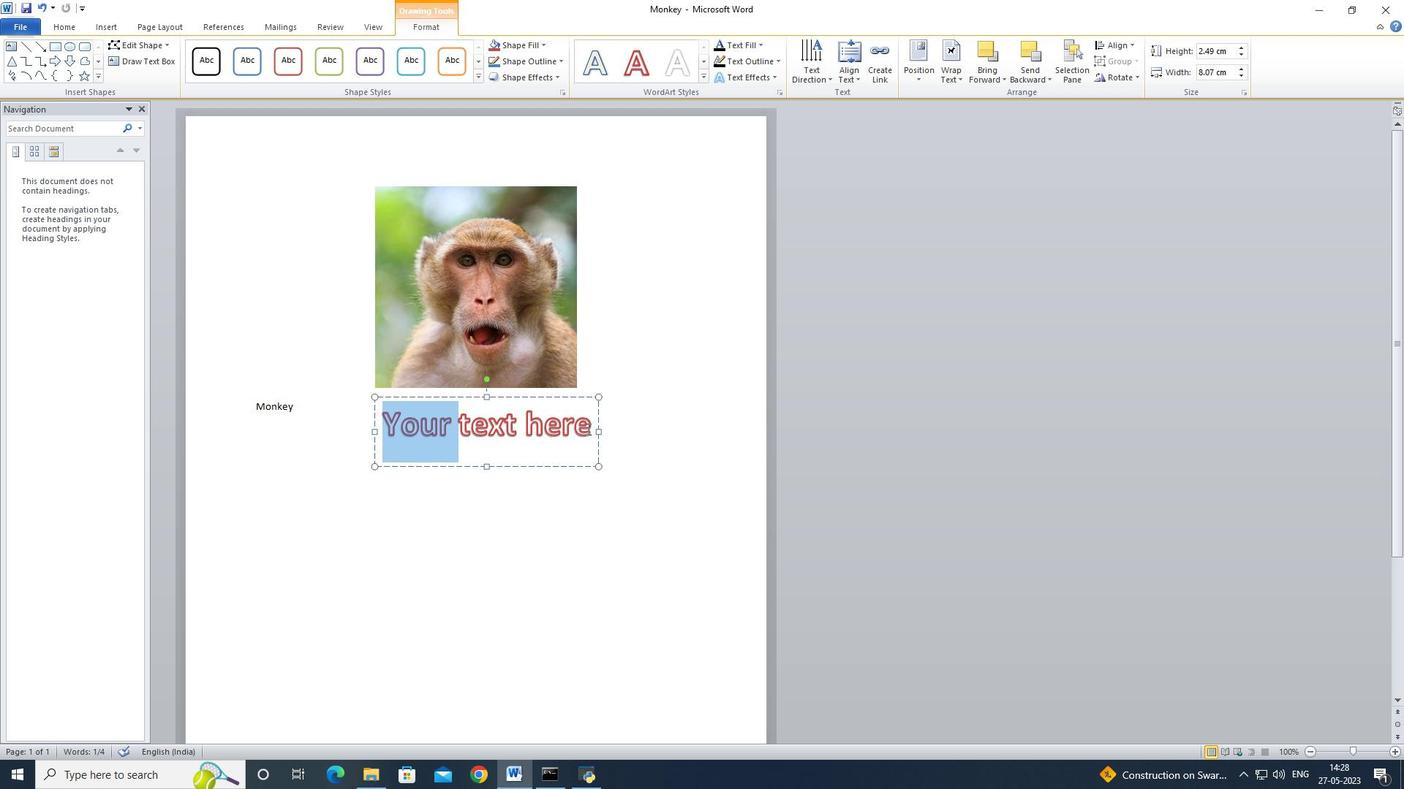 
Action: Mouse moved to (409, 408)
Screenshot: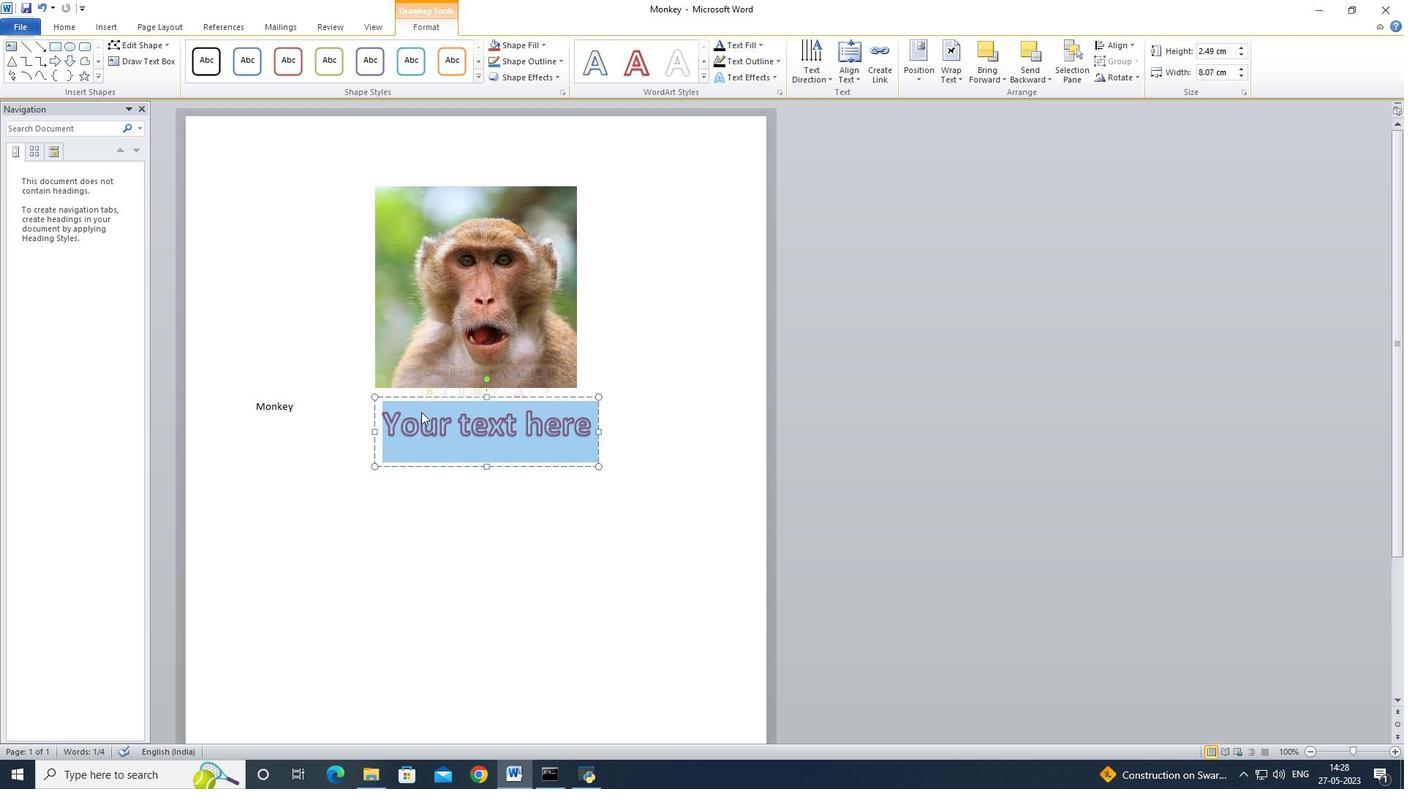 
Action: Key pressed <Key.backspace><Key.shift>Monkey<Key.space>in<Key.space><Key.shift>Light<Key.space><Key.shift>Orange
Screenshot: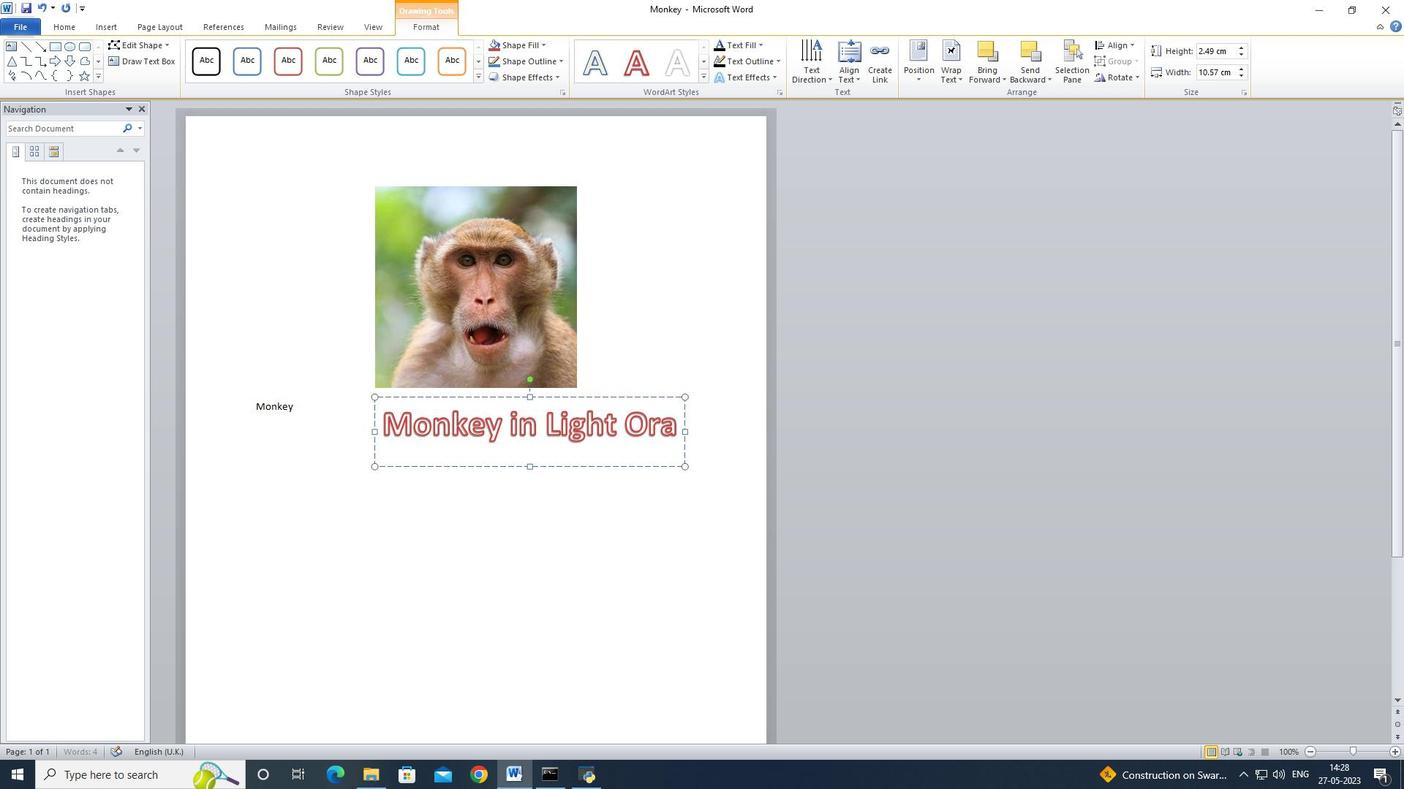 
Action: Mouse moved to (515, 546)
Screenshot: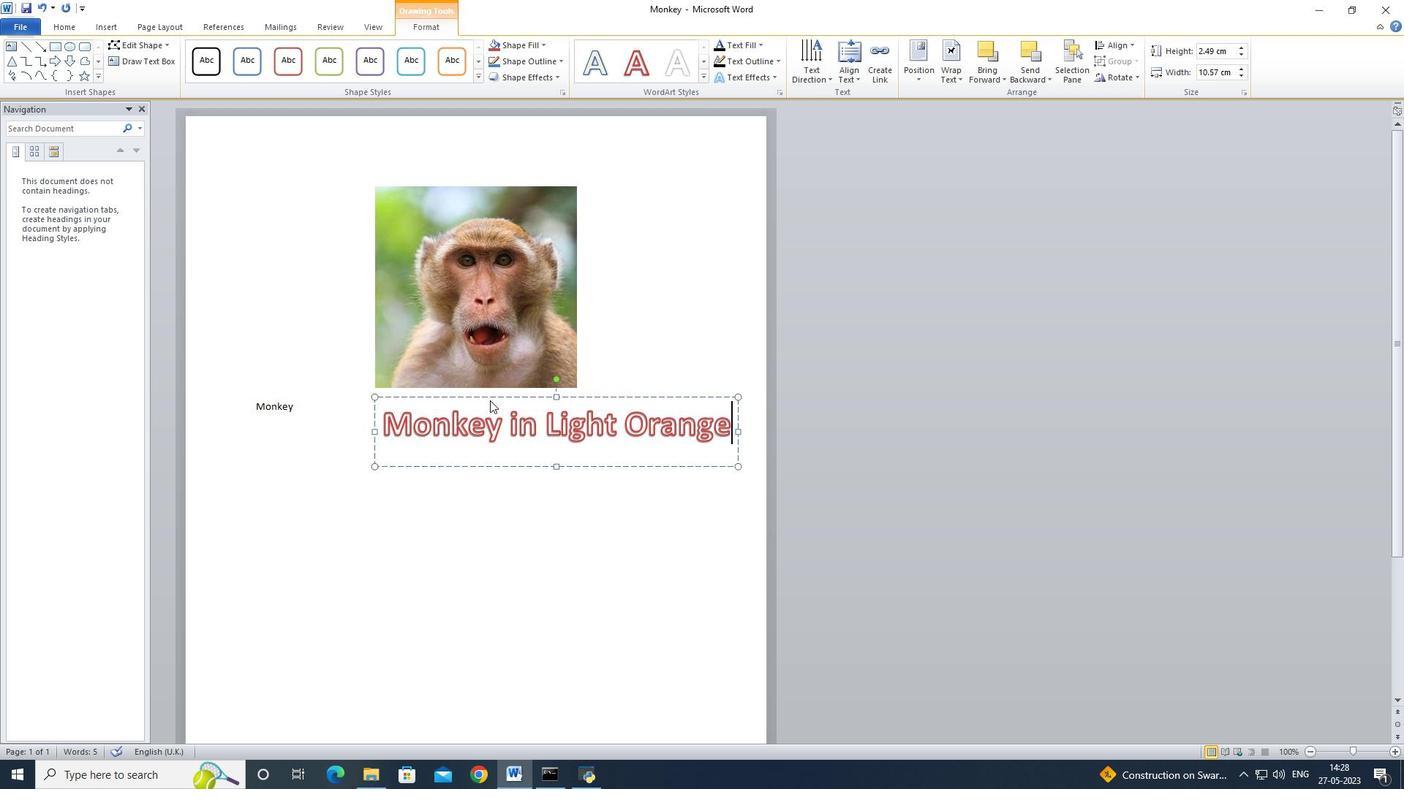 
Action: Mouse pressed left at (515, 546)
Screenshot: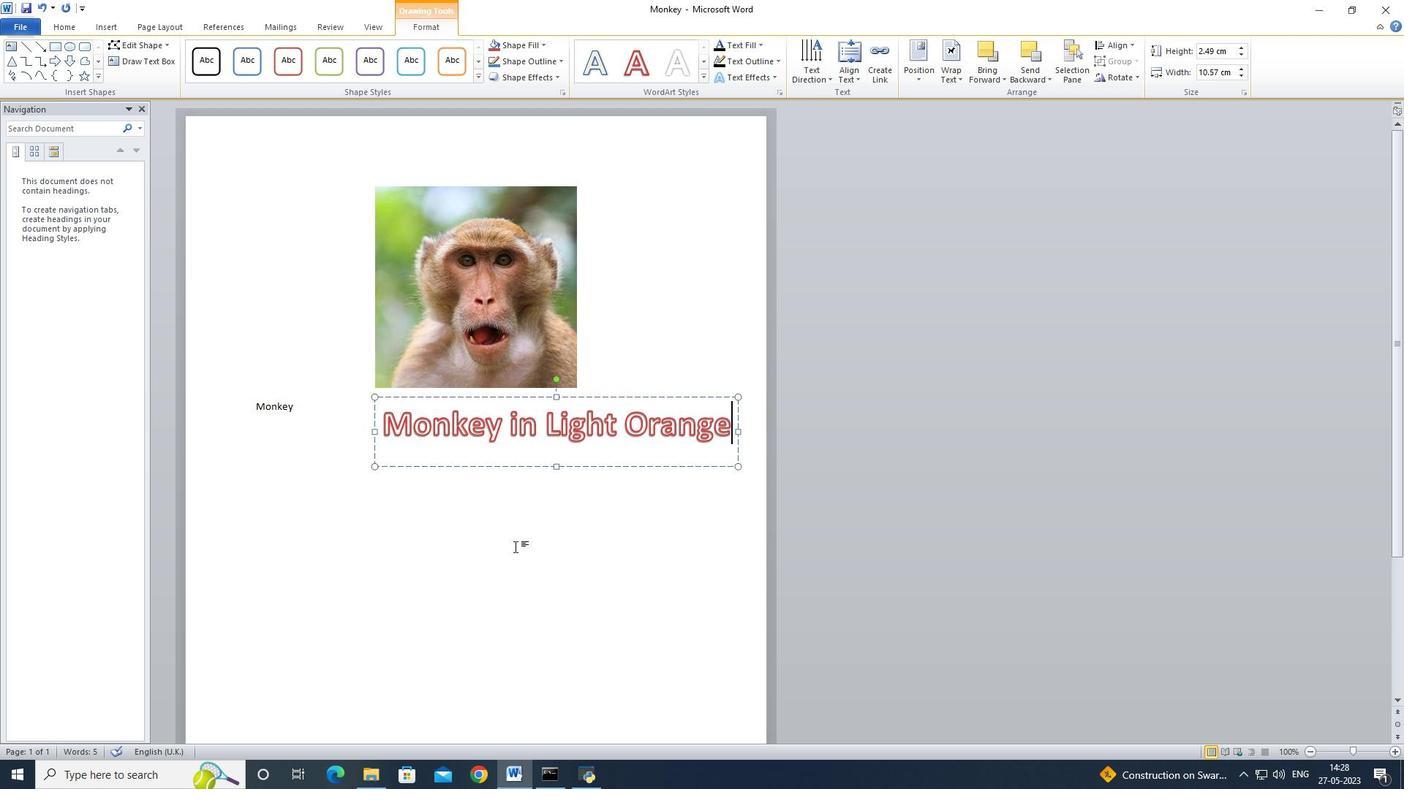 
Action: Mouse moved to (516, 544)
Screenshot: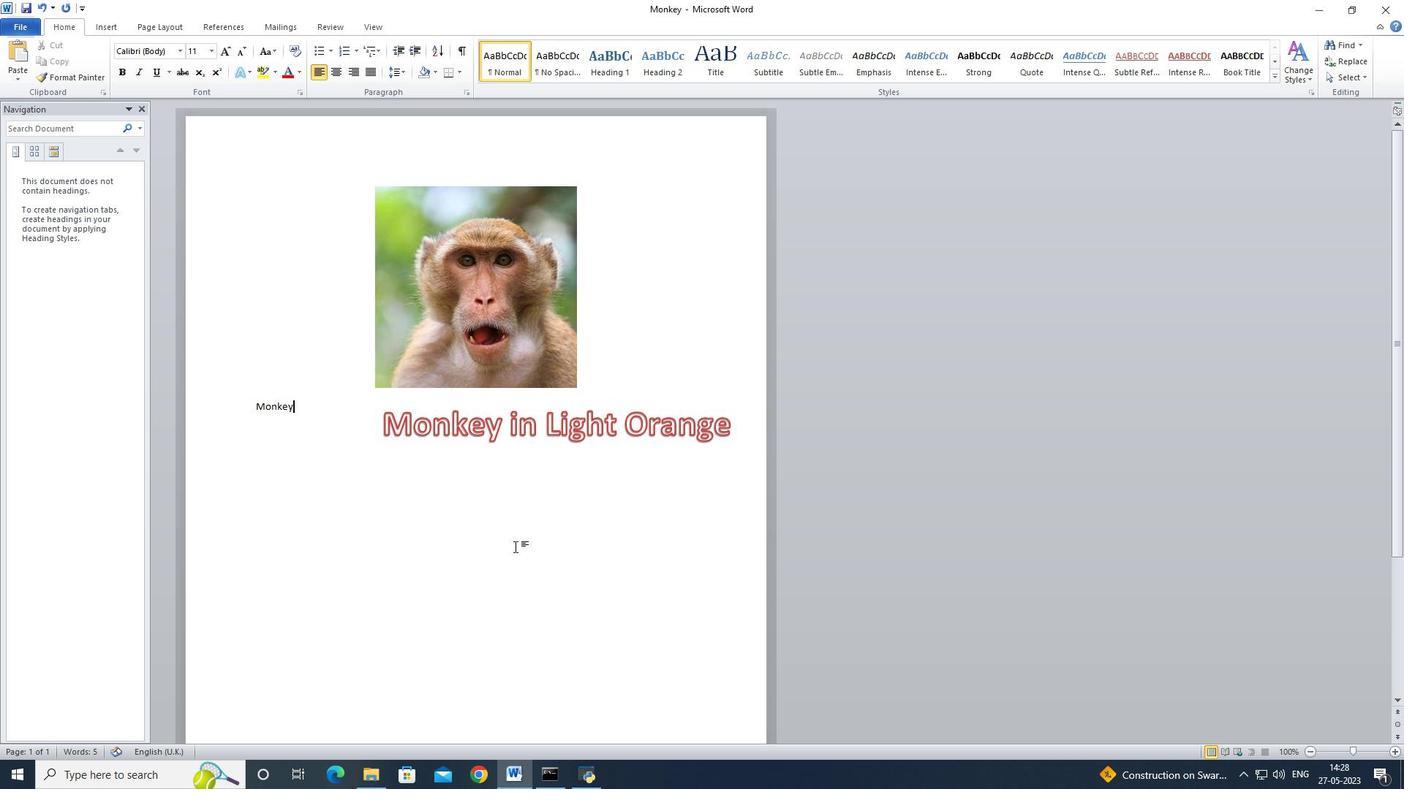 
